 Task: Add Sprouts Light Mayonnaise to the cart.
Action: Mouse moved to (83, 293)
Screenshot: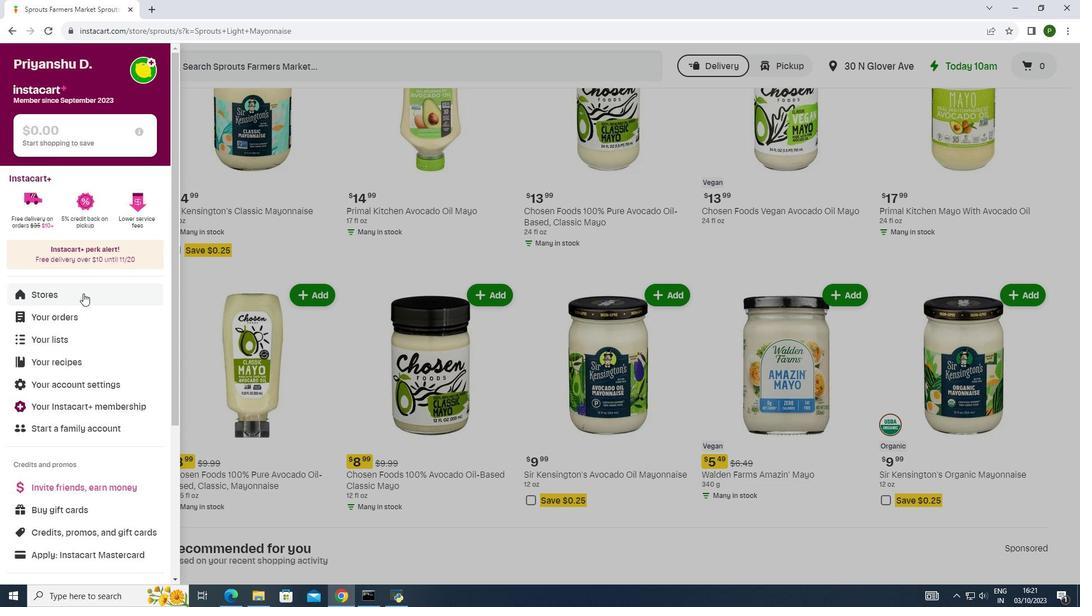 
Action: Mouse pressed left at (83, 293)
Screenshot: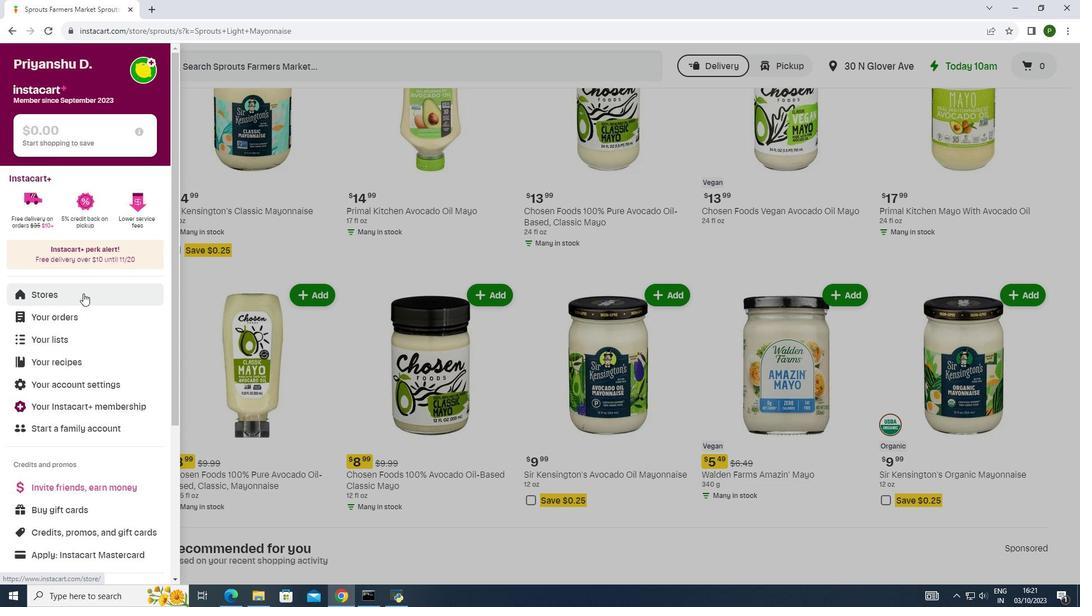 
Action: Mouse moved to (241, 119)
Screenshot: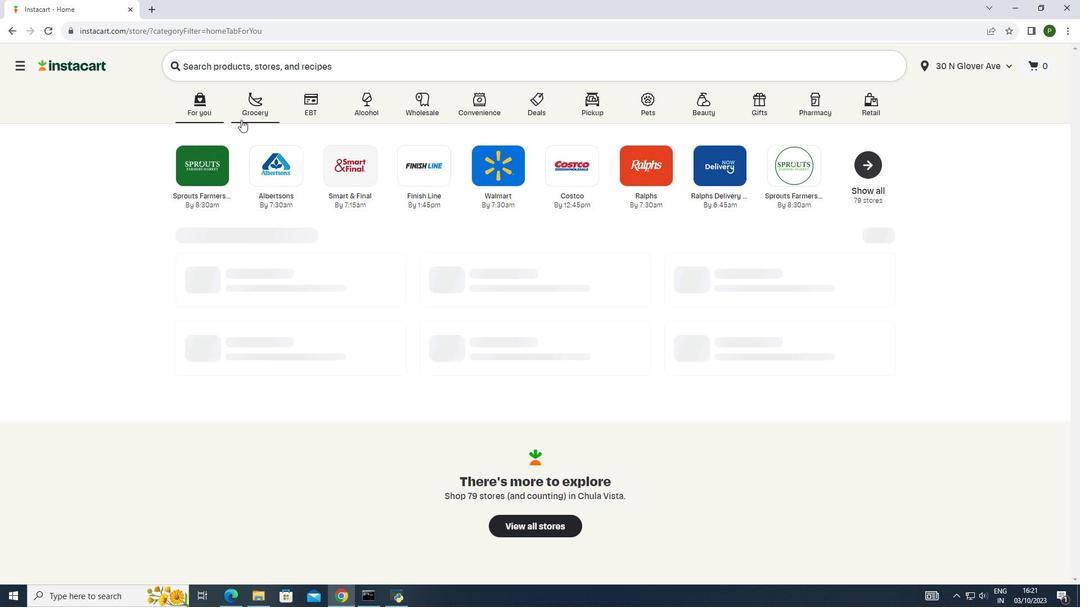 
Action: Mouse pressed left at (241, 119)
Screenshot: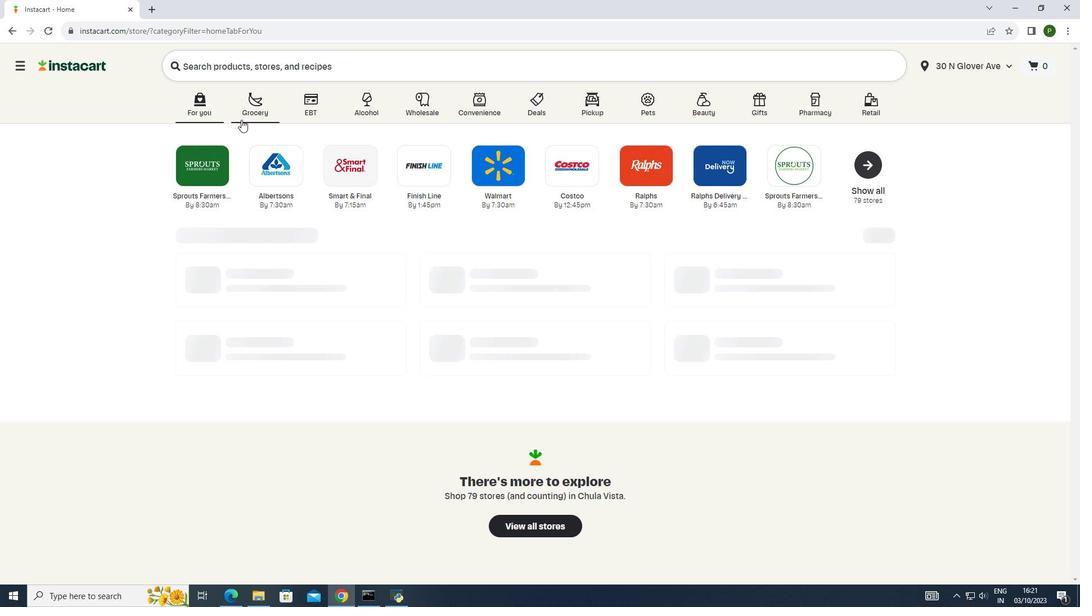 
Action: Mouse moved to (562, 174)
Screenshot: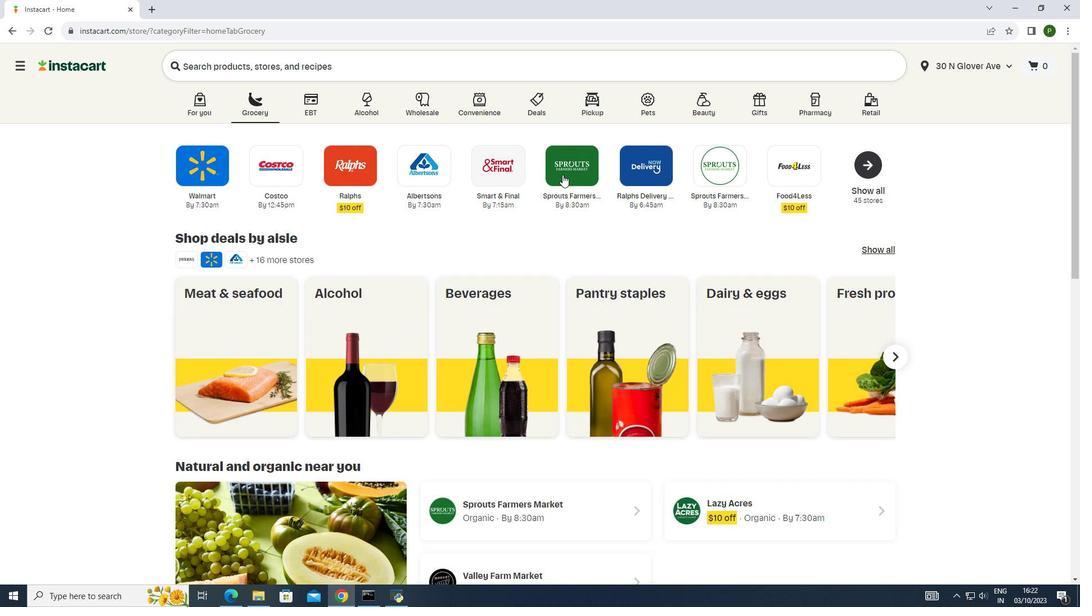
Action: Mouse pressed left at (562, 174)
Screenshot: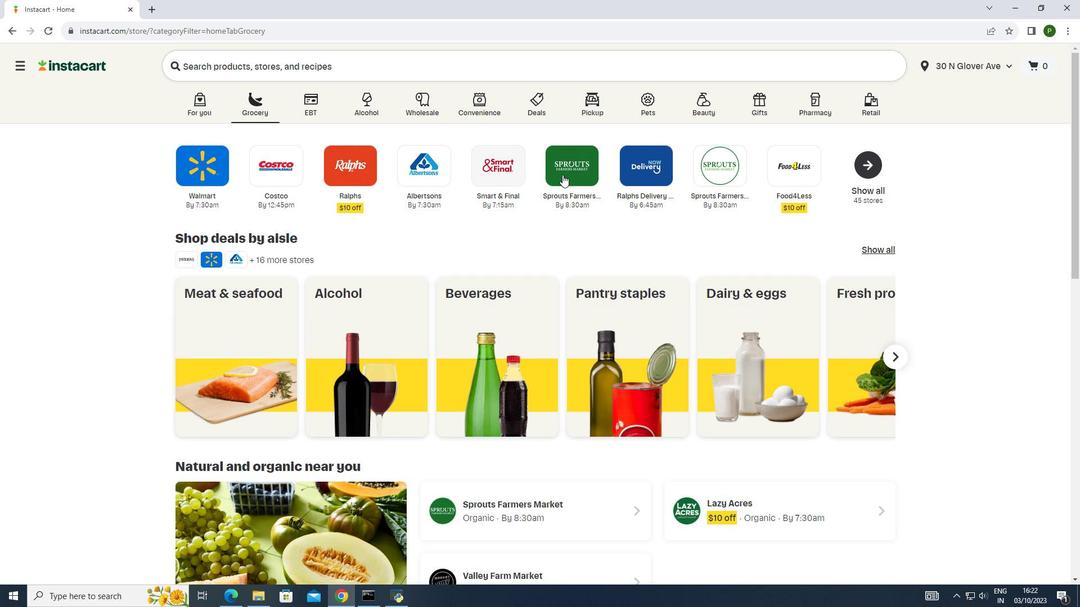 
Action: Mouse moved to (110, 300)
Screenshot: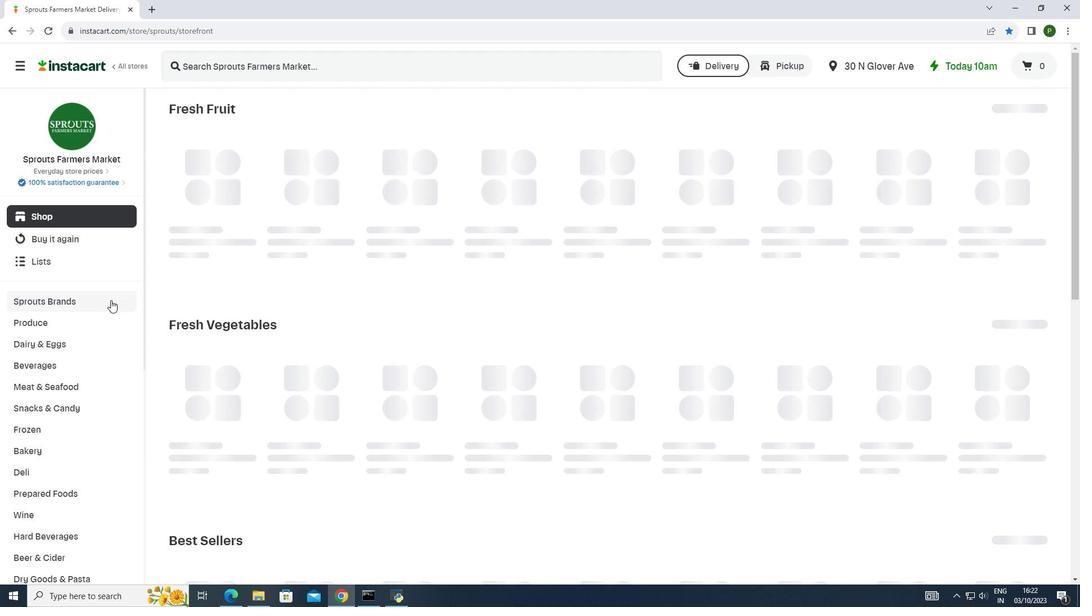 
Action: Mouse pressed left at (110, 300)
Screenshot: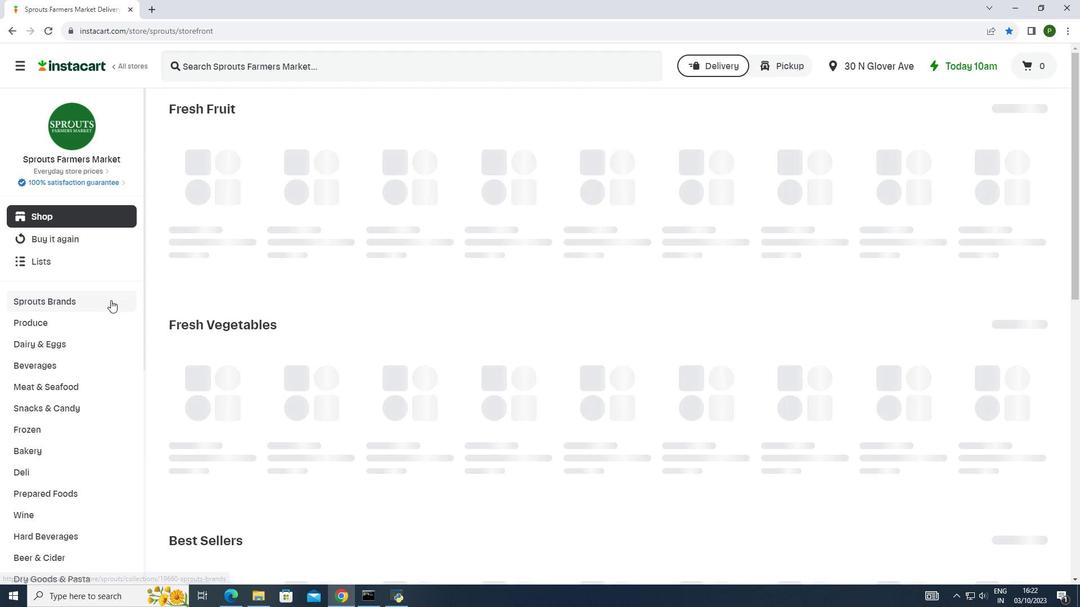 
Action: Mouse moved to (63, 393)
Screenshot: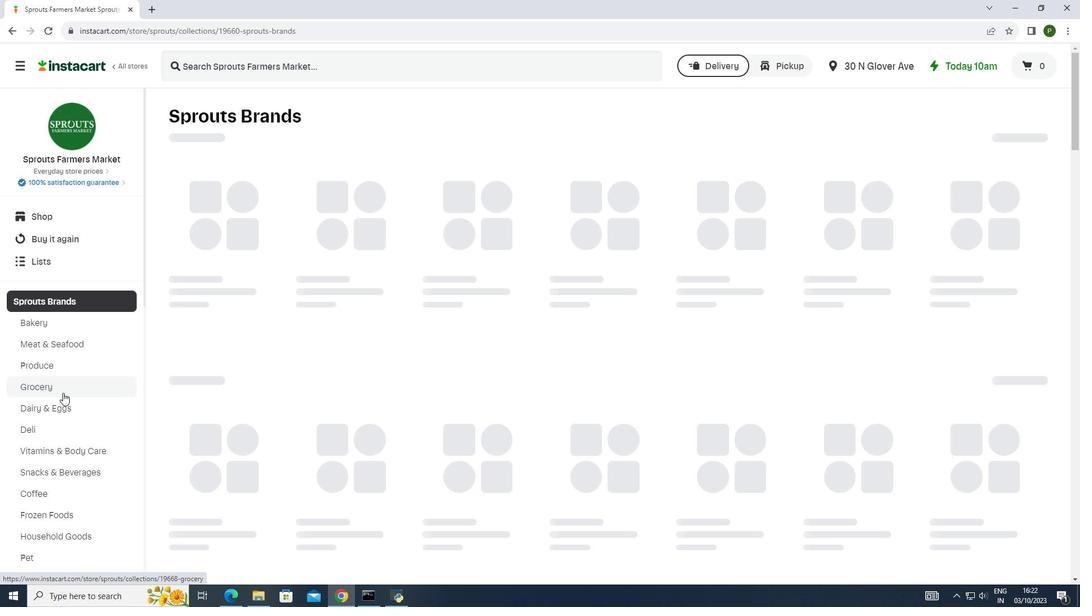 
Action: Mouse pressed left at (63, 393)
Screenshot: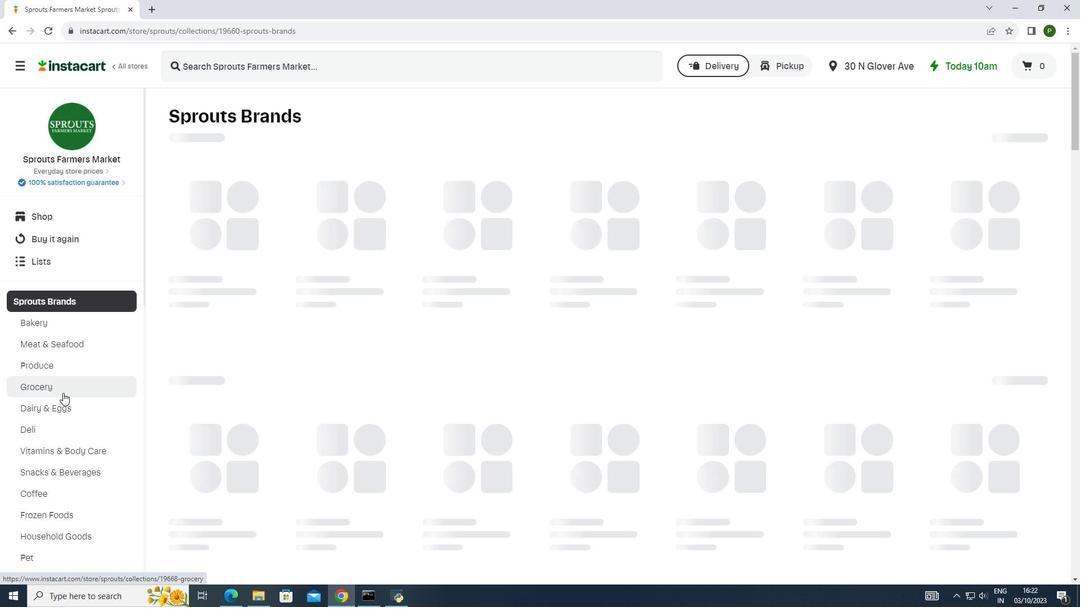 
Action: Mouse moved to (246, 299)
Screenshot: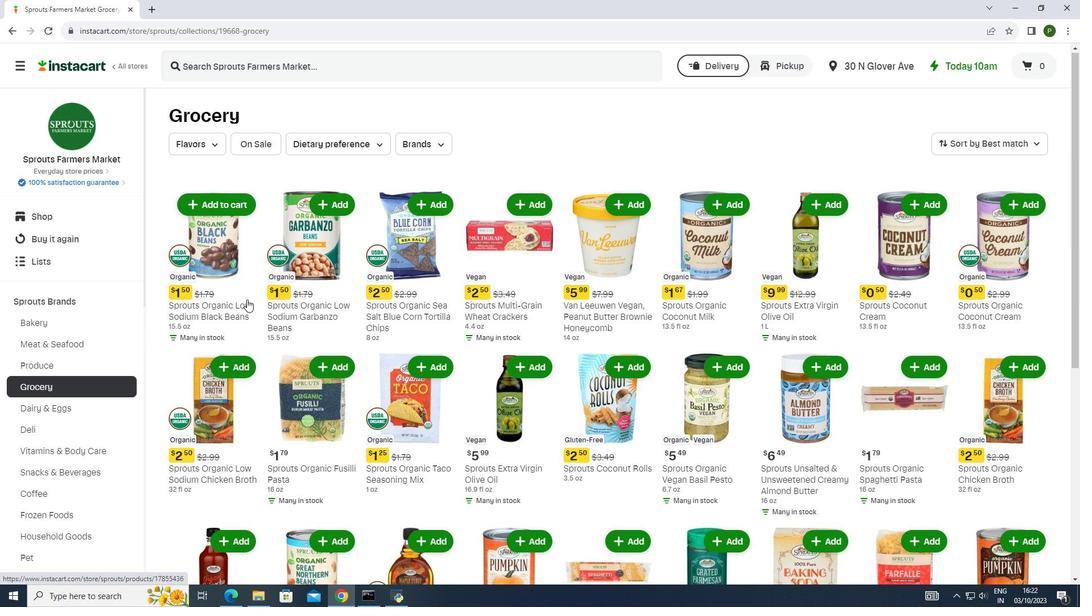 
Action: Mouse scrolled (246, 299) with delta (0, 0)
Screenshot: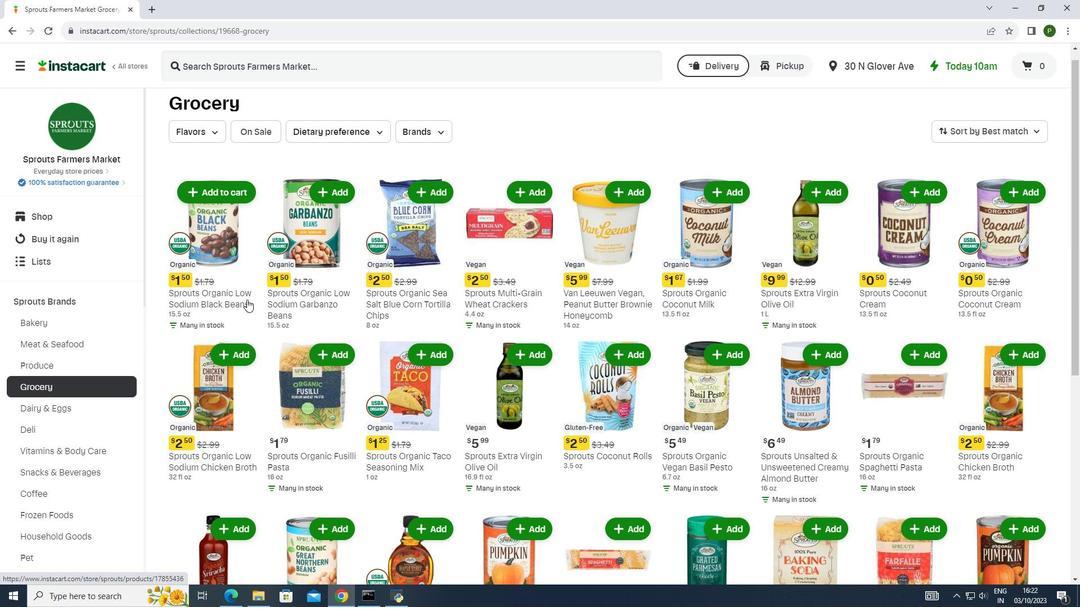 
Action: Mouse scrolled (246, 299) with delta (0, 0)
Screenshot: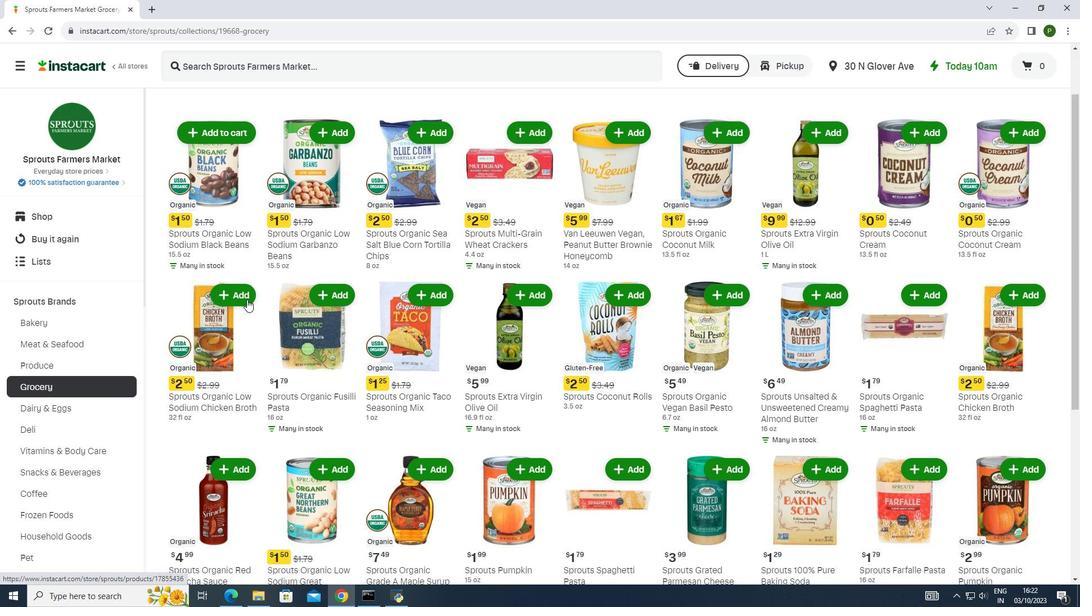 
Action: Mouse moved to (246, 299)
Screenshot: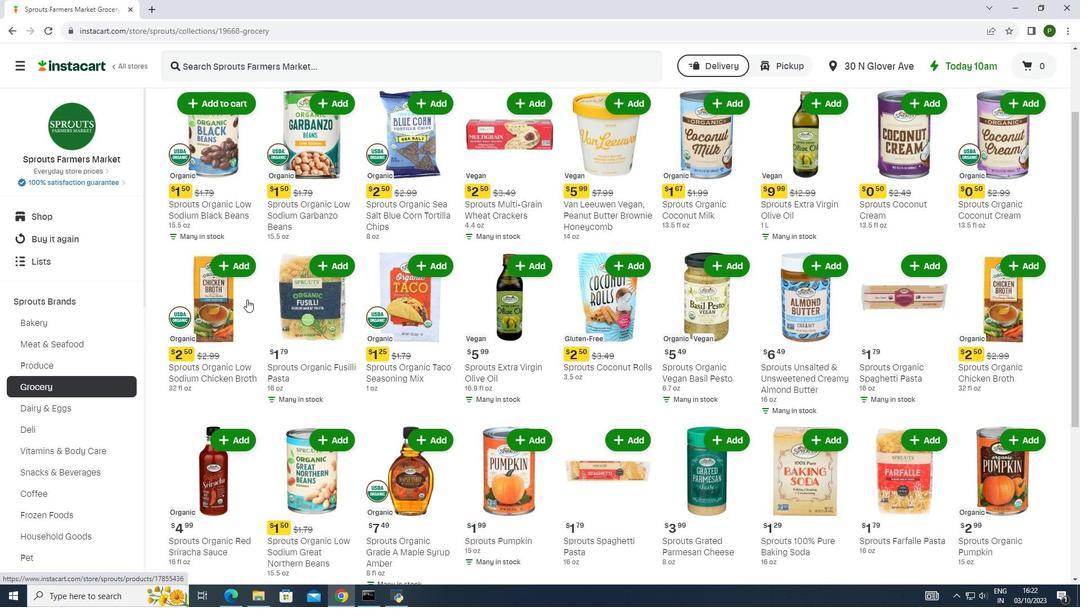 
Action: Mouse scrolled (246, 299) with delta (0, 0)
Screenshot: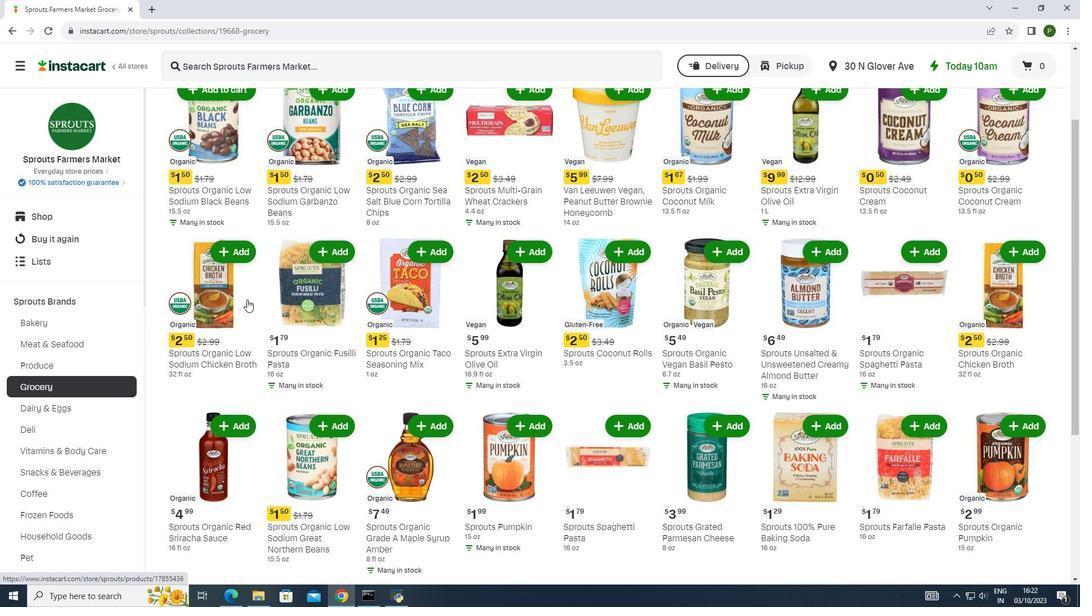 
Action: Mouse moved to (250, 307)
Screenshot: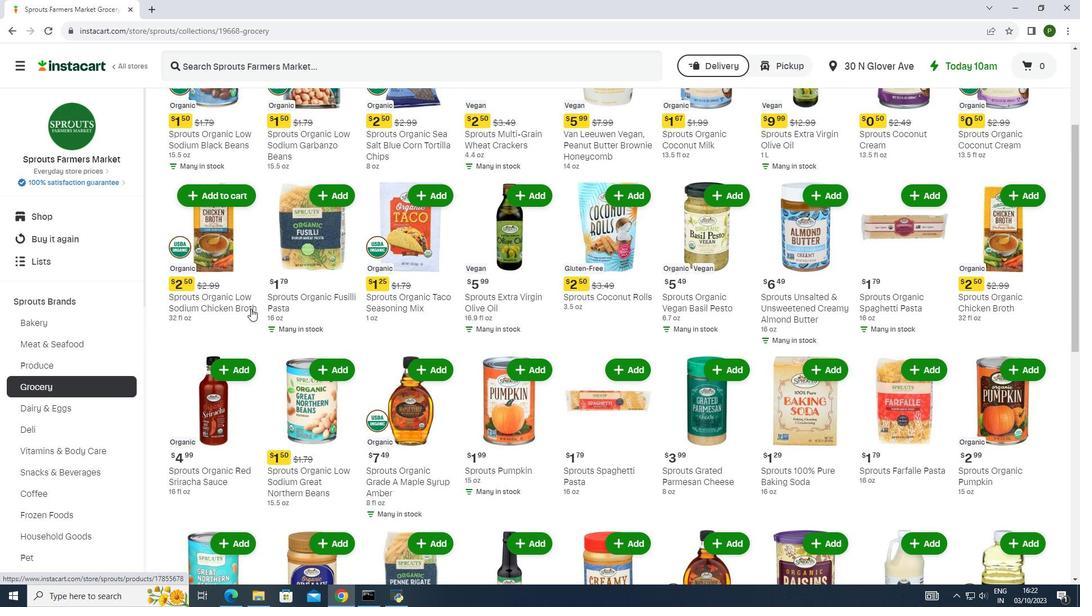 
Action: Mouse scrolled (250, 307) with delta (0, 0)
Screenshot: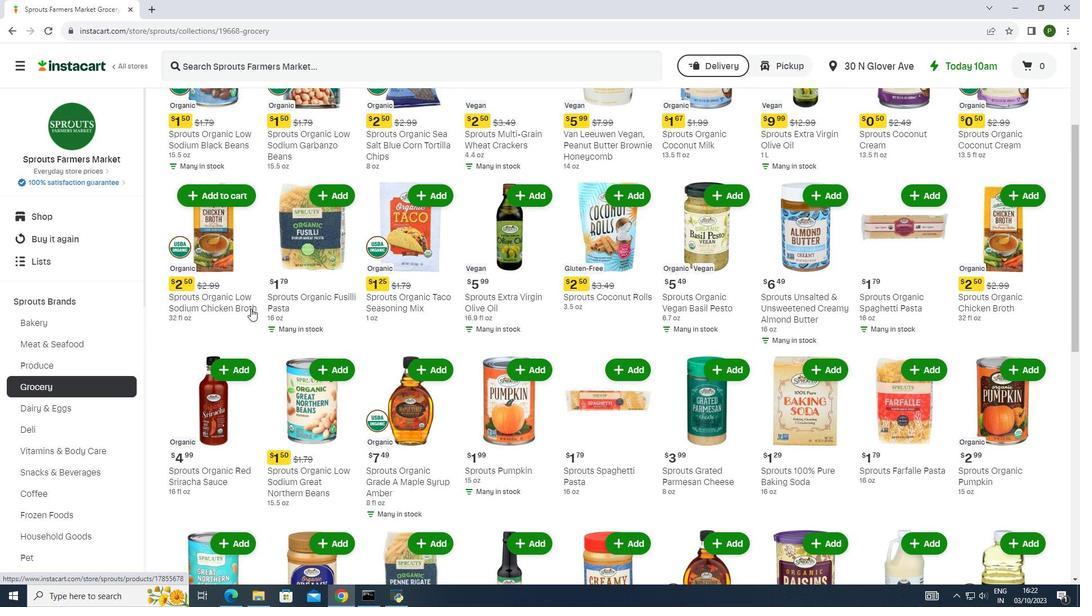 
Action: Mouse moved to (250, 308)
Screenshot: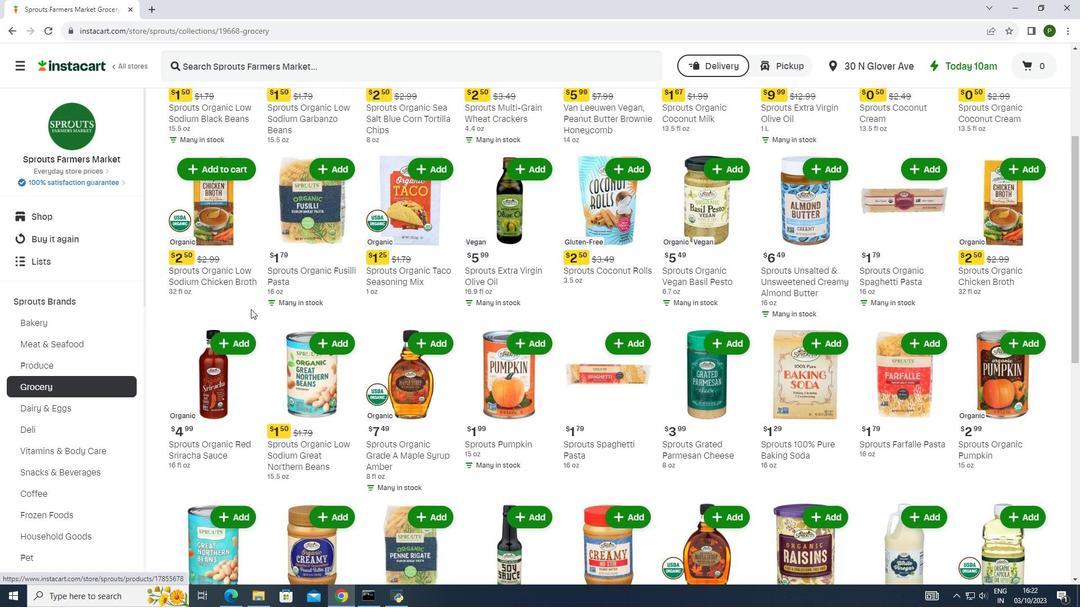 
Action: Mouse scrolled (250, 308) with delta (0, 0)
Screenshot: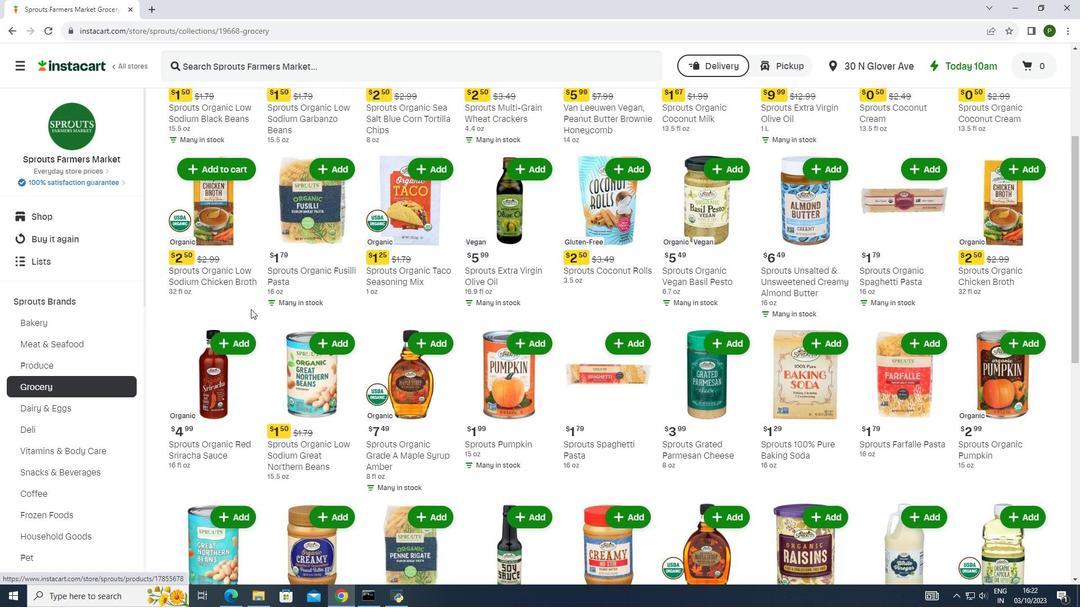 
Action: Mouse moved to (250, 309)
Screenshot: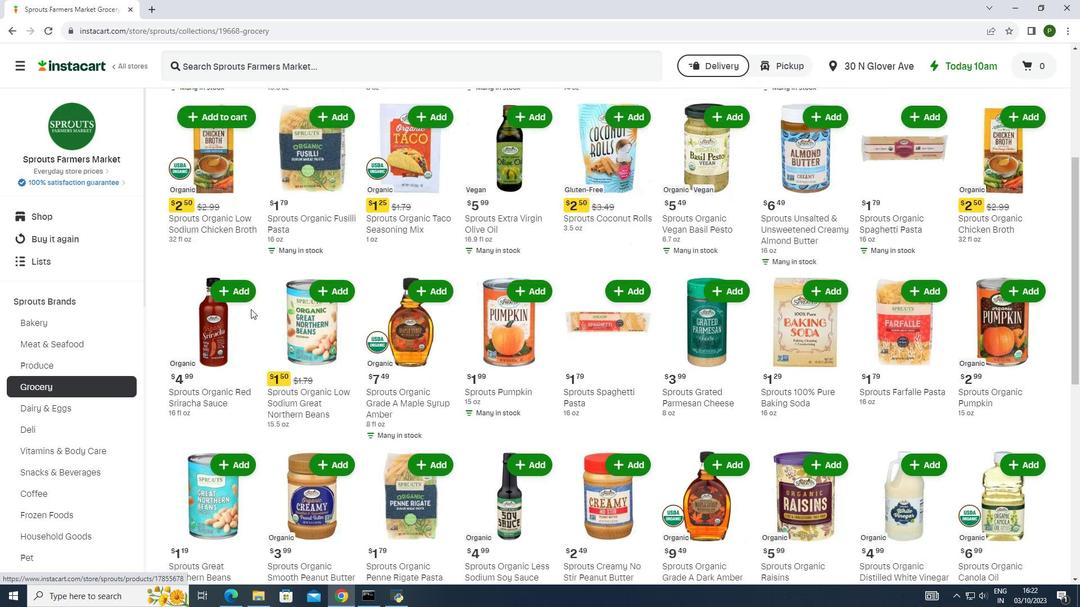 
Action: Mouse scrolled (250, 308) with delta (0, 0)
Screenshot: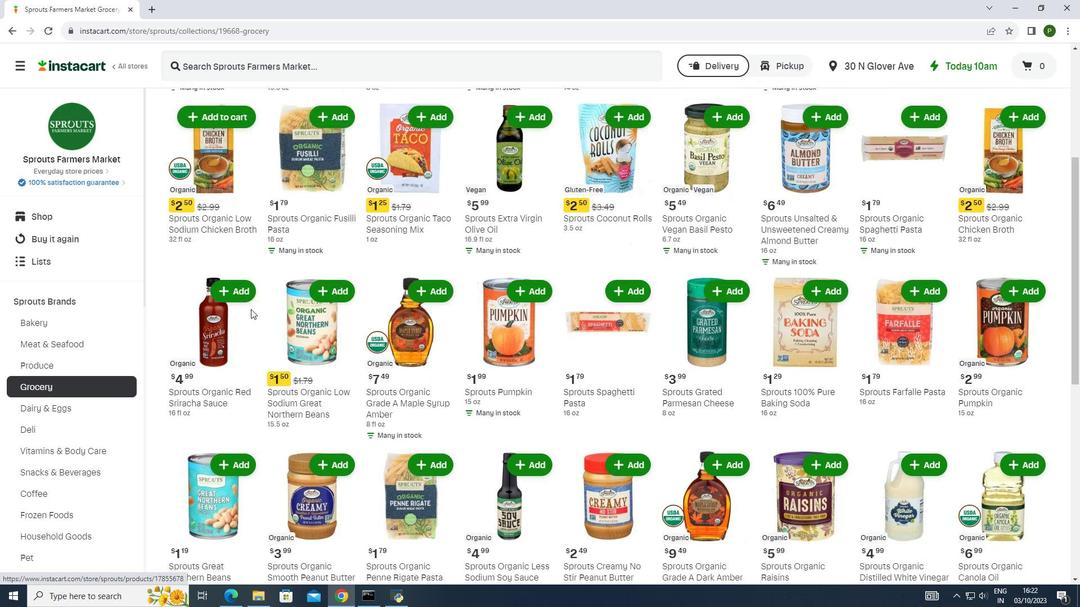 
Action: Mouse scrolled (250, 308) with delta (0, 0)
Screenshot: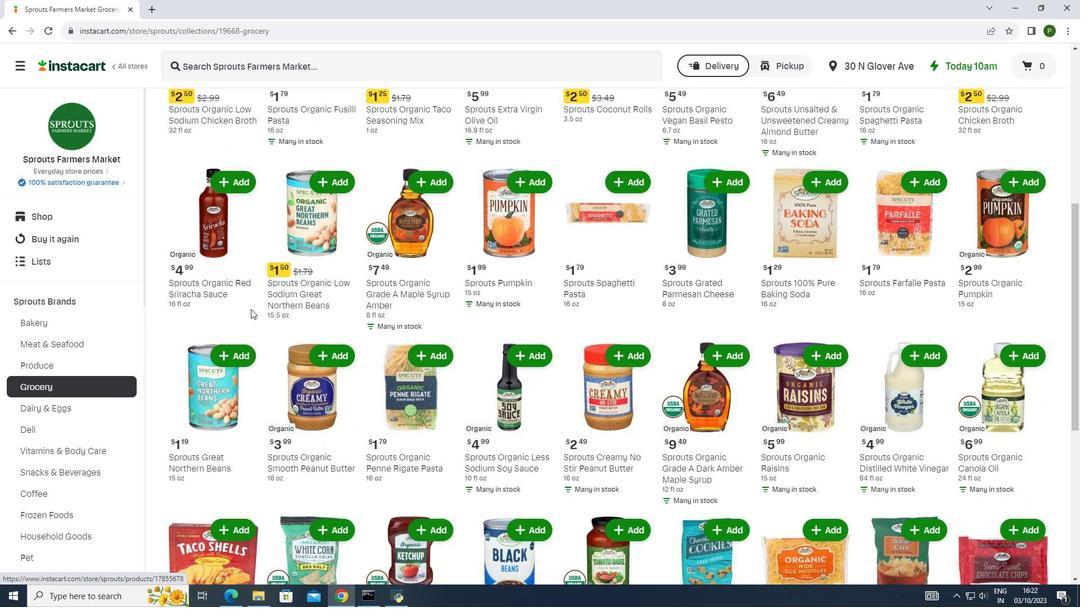 
Action: Mouse moved to (265, 334)
Screenshot: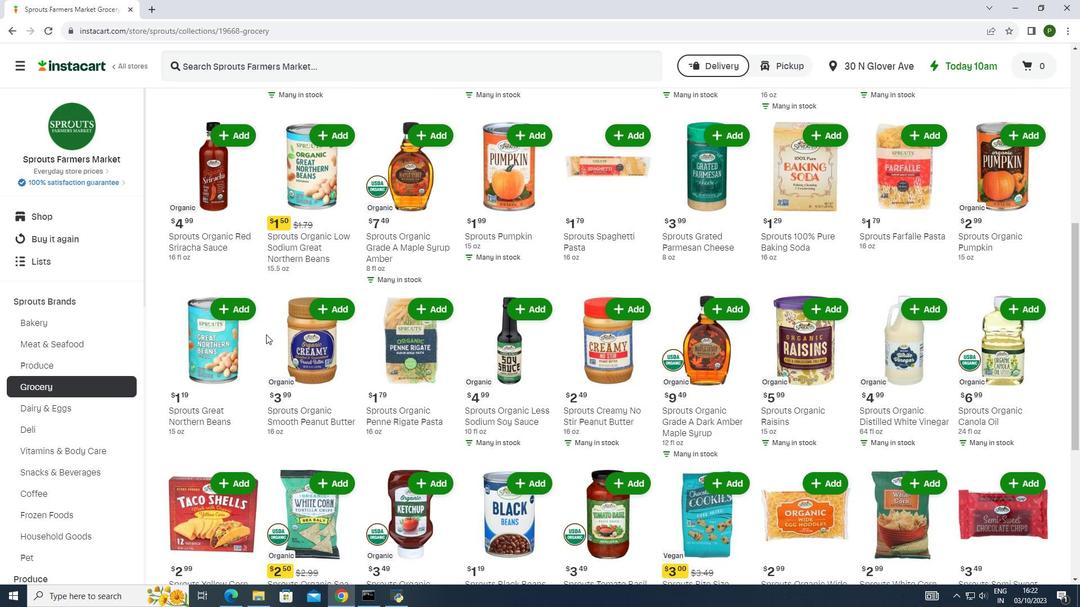 
Action: Mouse scrolled (265, 333) with delta (0, 0)
Screenshot: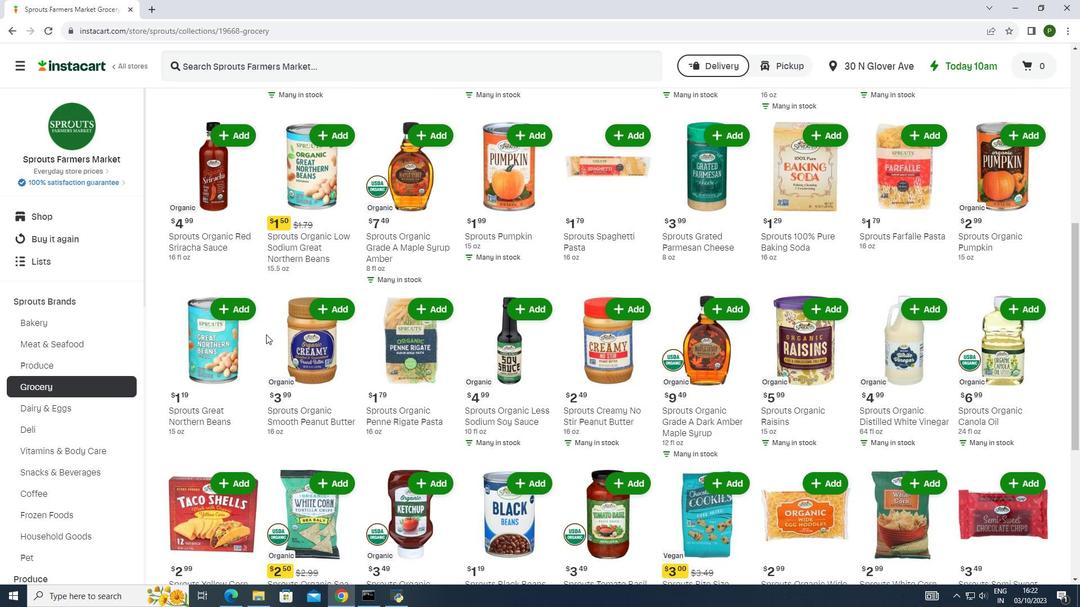 
Action: Mouse moved to (266, 334)
Screenshot: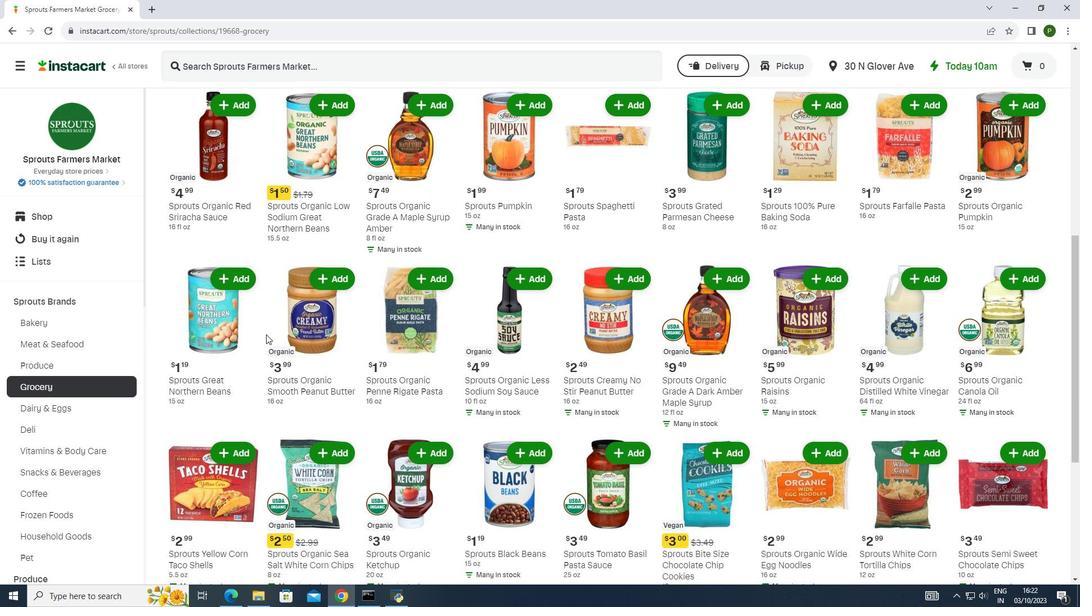 
Action: Mouse scrolled (266, 334) with delta (0, 0)
Screenshot: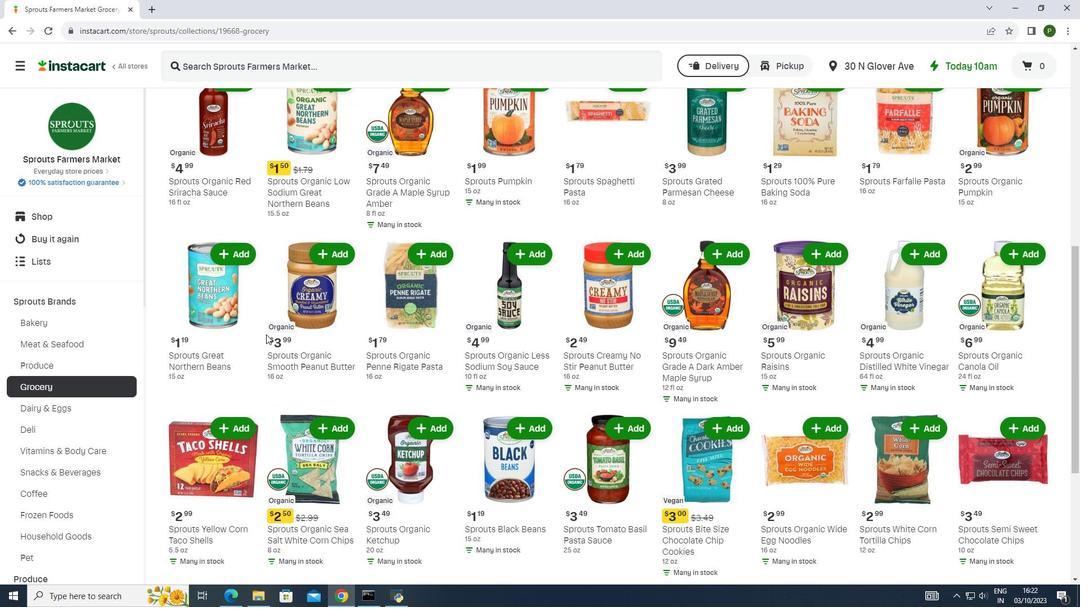 
Action: Mouse scrolled (266, 334) with delta (0, 0)
Screenshot: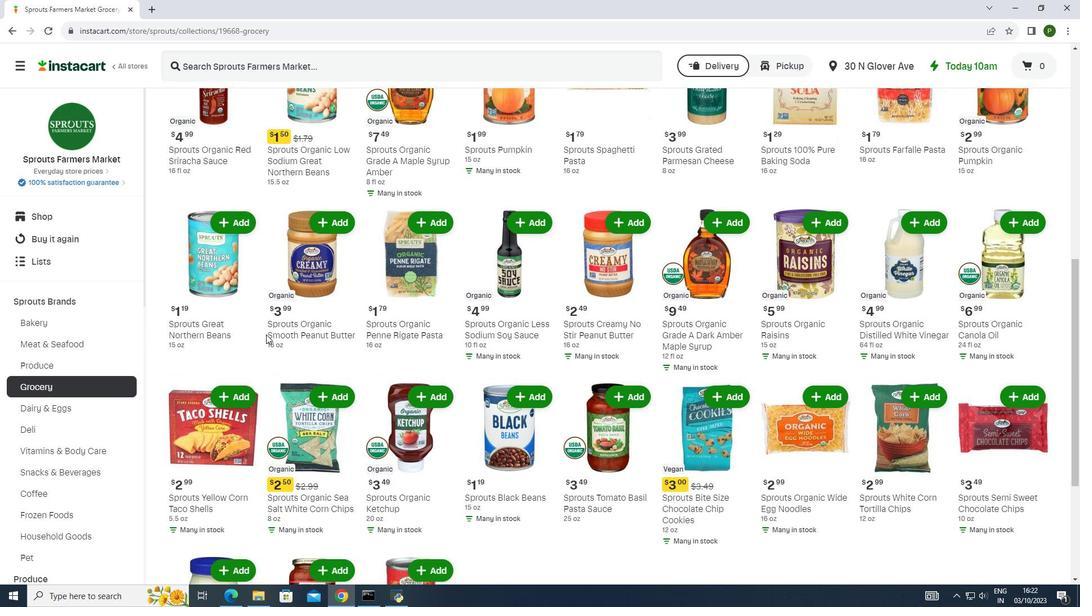 
Action: Mouse scrolled (266, 334) with delta (0, 0)
Screenshot: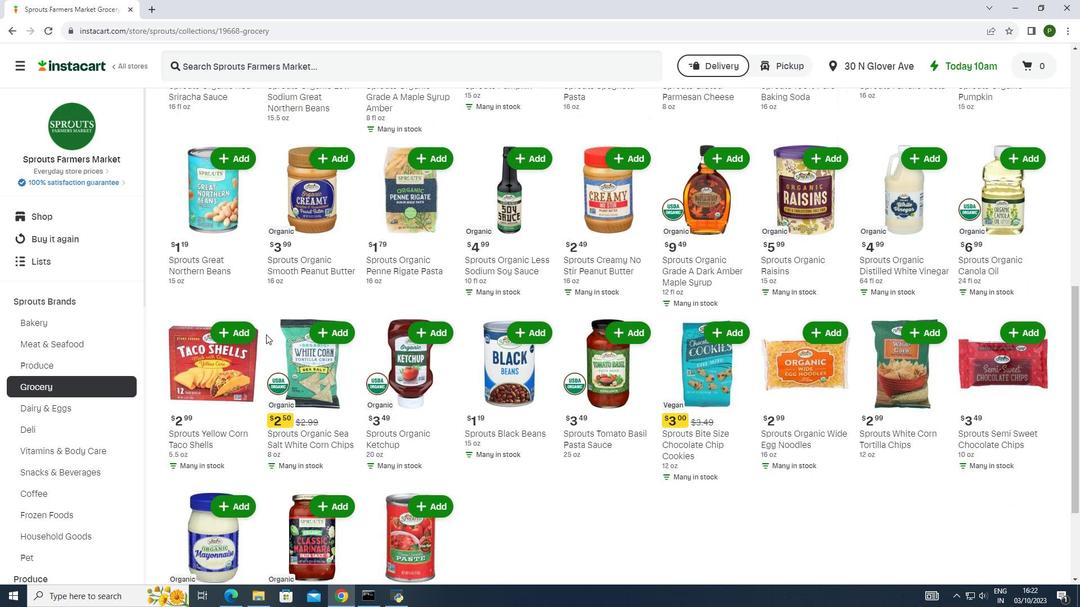 
Action: Mouse scrolled (266, 334) with delta (0, 0)
Screenshot: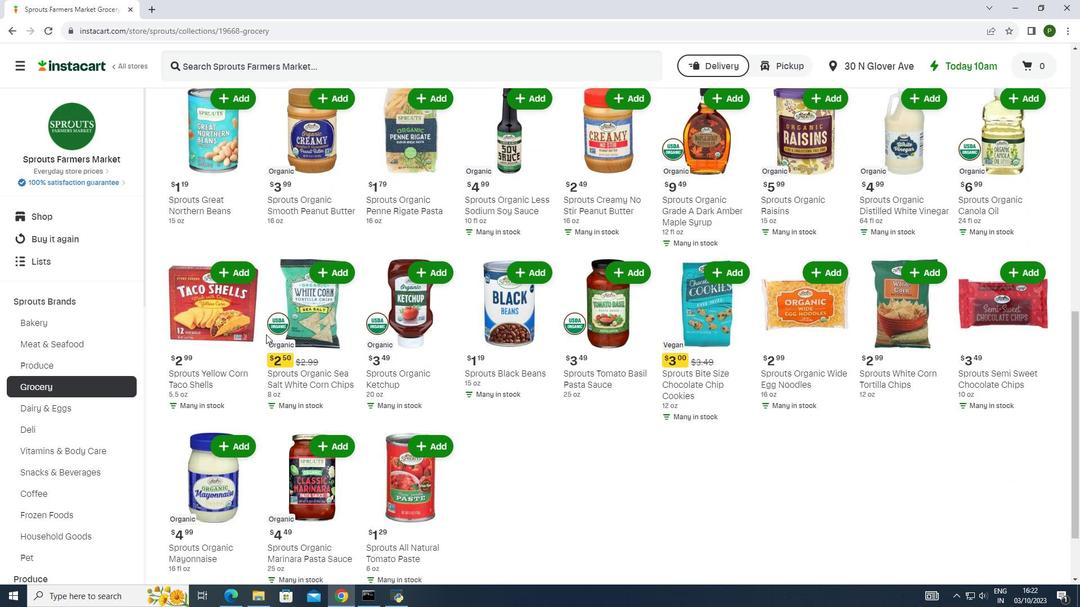 
Action: Mouse moved to (277, 352)
Screenshot: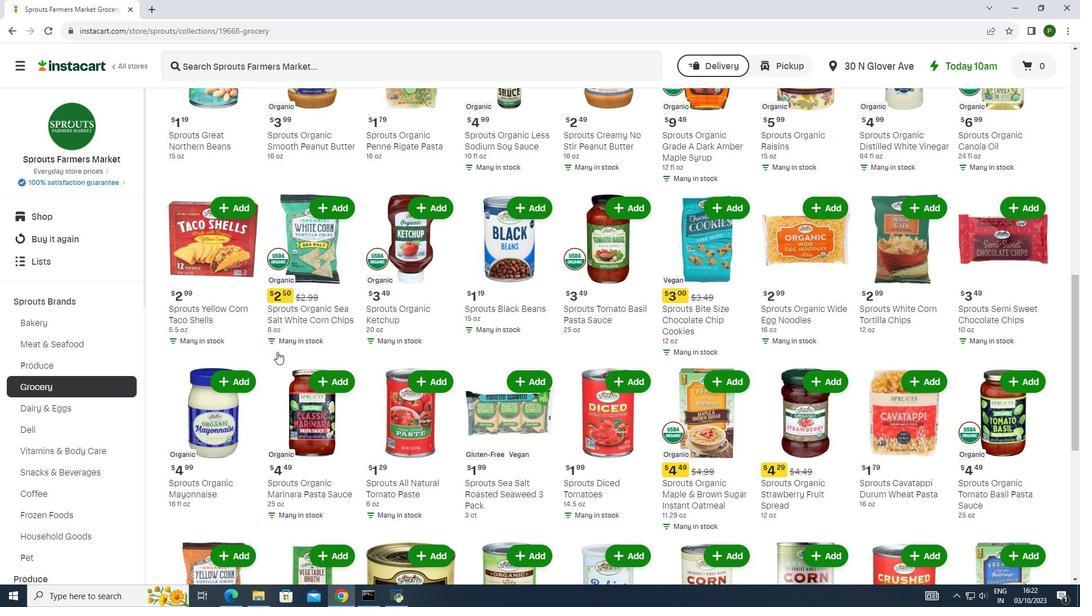 
Action: Mouse scrolled (277, 351) with delta (0, 0)
Screenshot: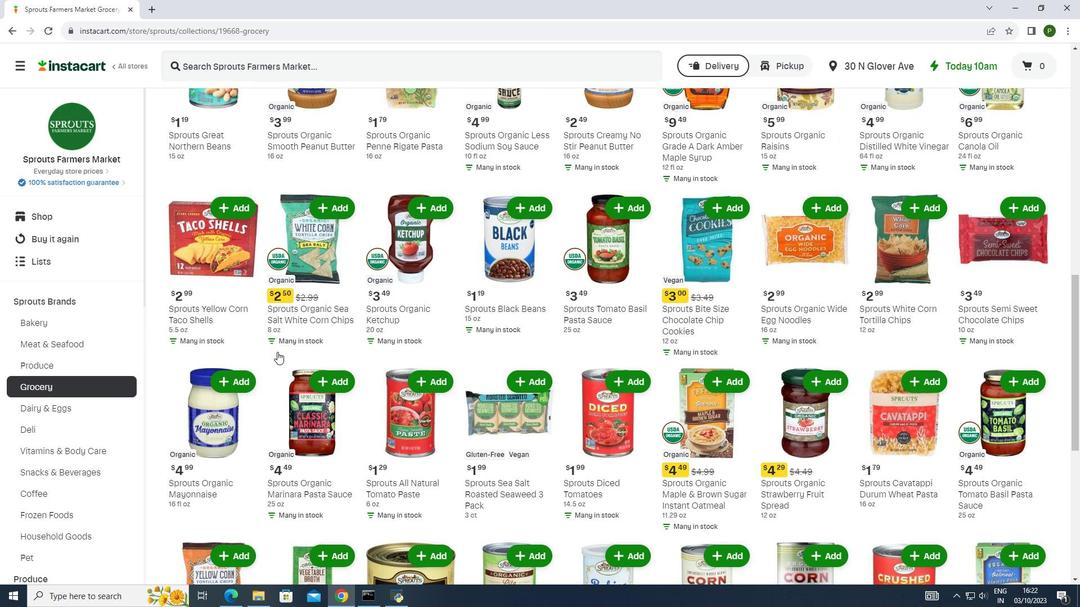 
Action: Mouse scrolled (277, 351) with delta (0, 0)
Screenshot: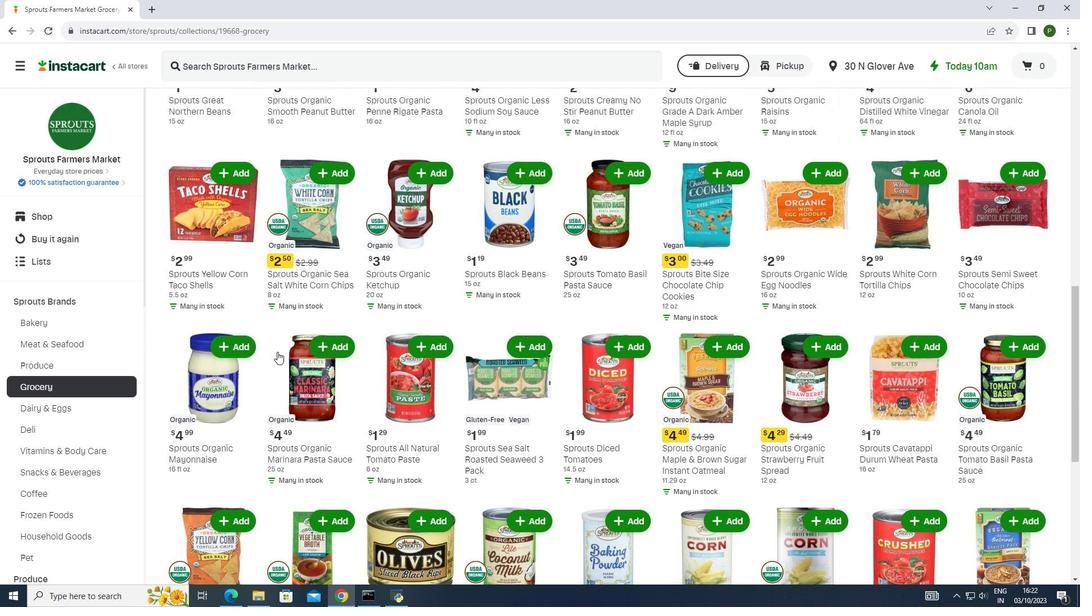 
Action: Mouse scrolled (277, 351) with delta (0, 0)
Screenshot: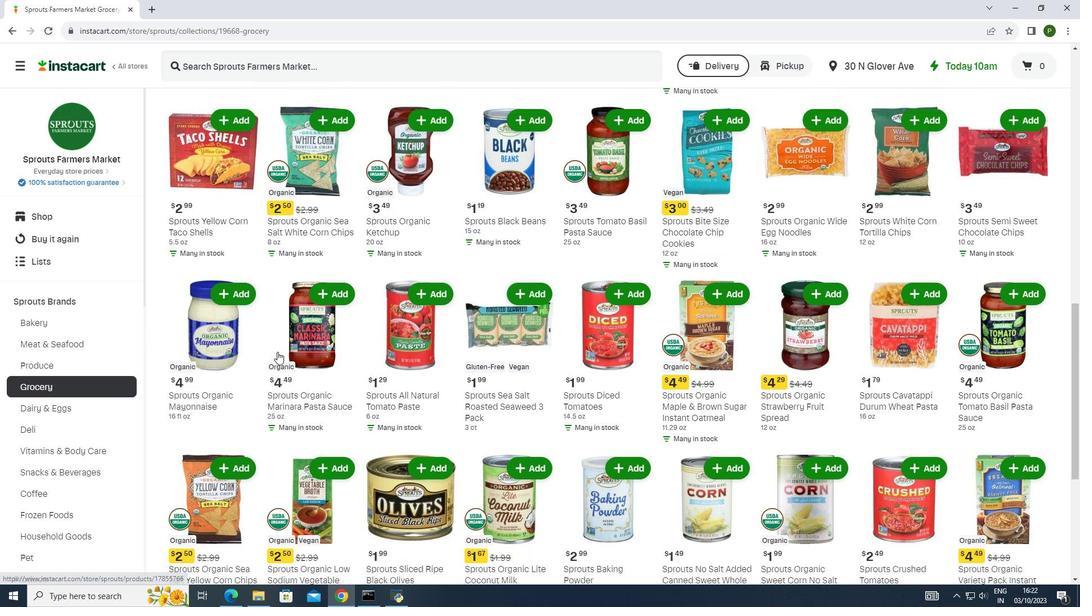 
Action: Mouse scrolled (277, 351) with delta (0, 0)
Screenshot: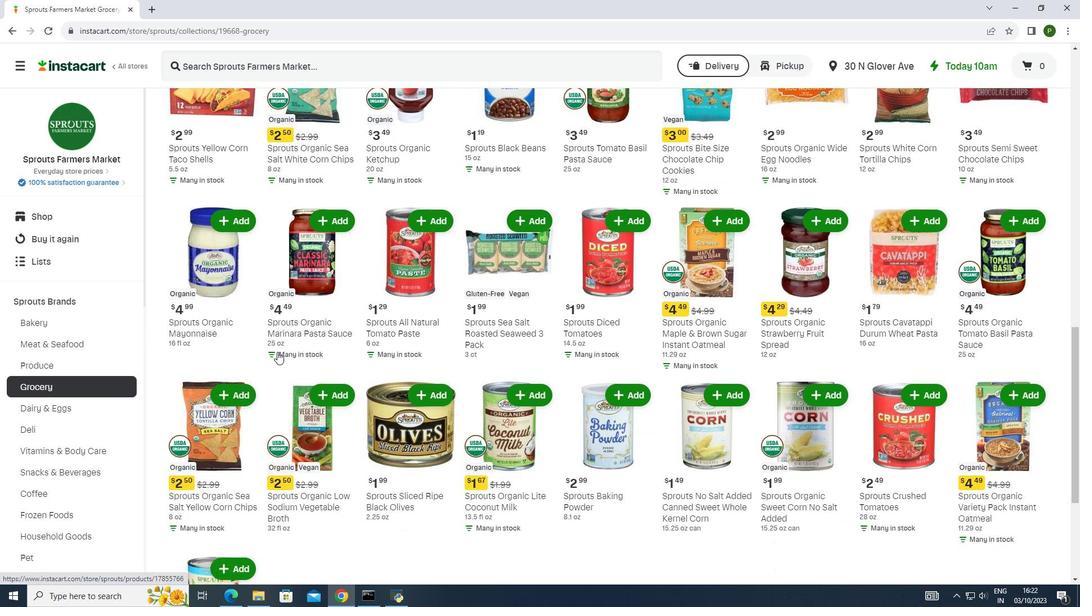 
Action: Mouse scrolled (277, 351) with delta (0, 0)
Screenshot: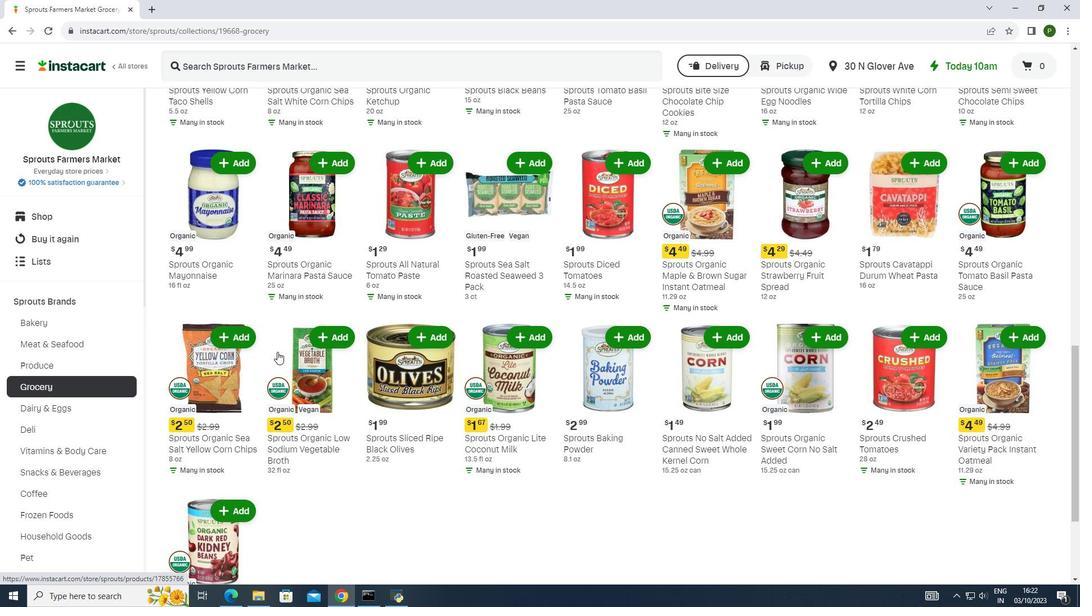 
Action: Mouse moved to (308, 374)
Screenshot: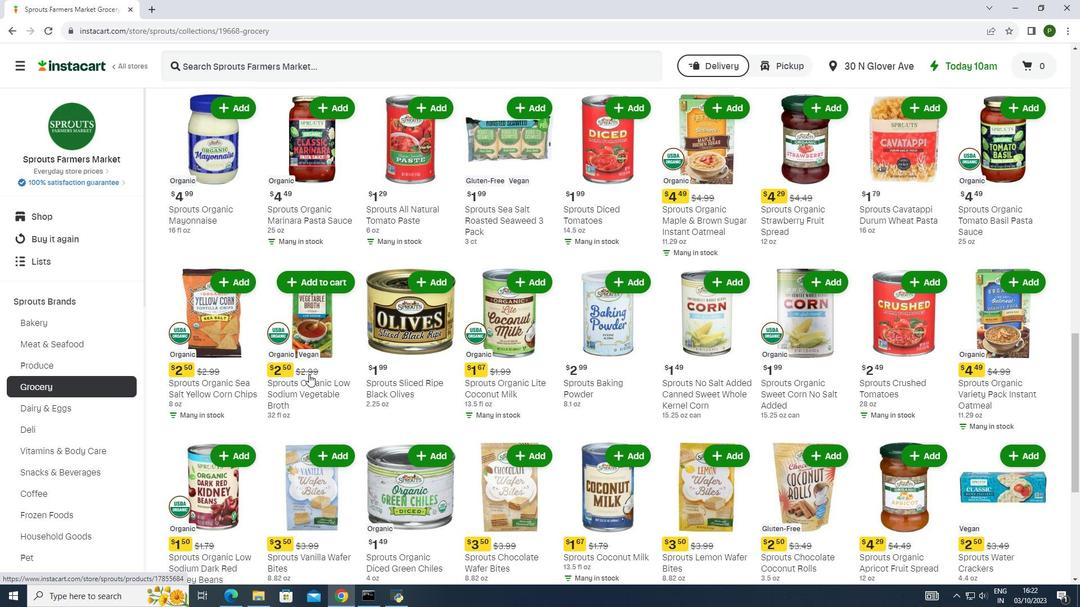 
Action: Mouse scrolled (308, 374) with delta (0, 0)
Screenshot: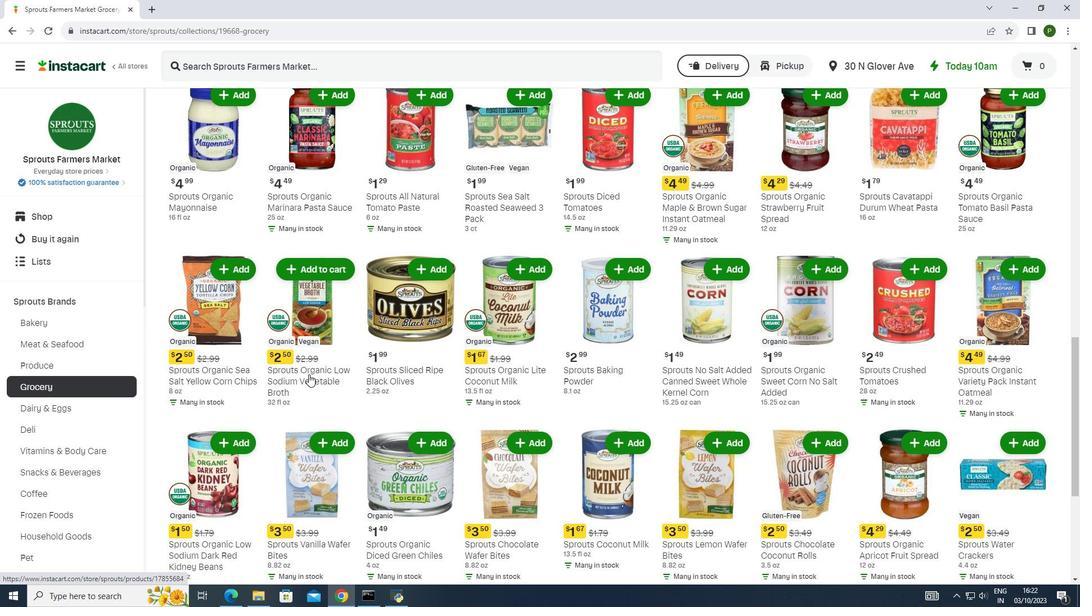 
Action: Mouse scrolled (308, 374) with delta (0, 0)
Screenshot: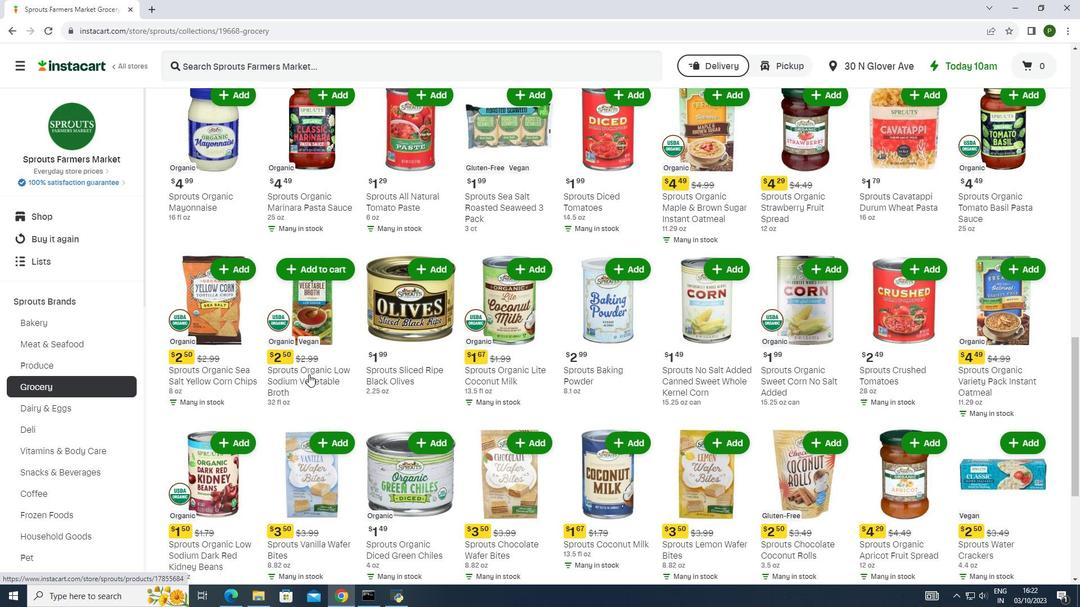 
Action: Mouse scrolled (308, 374) with delta (0, 0)
Screenshot: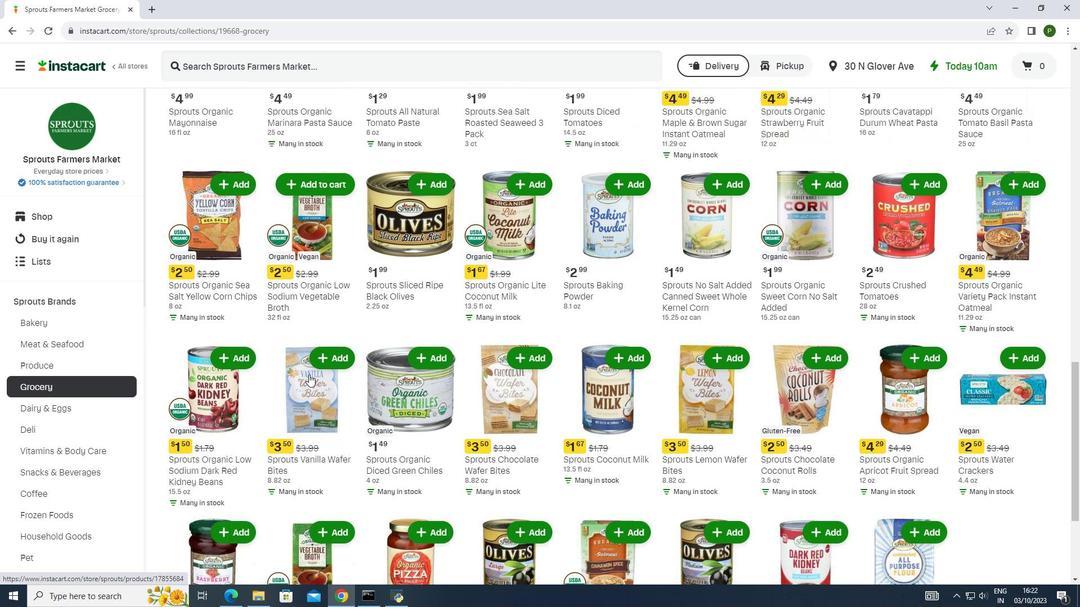 
Action: Mouse scrolled (308, 374) with delta (0, 0)
Screenshot: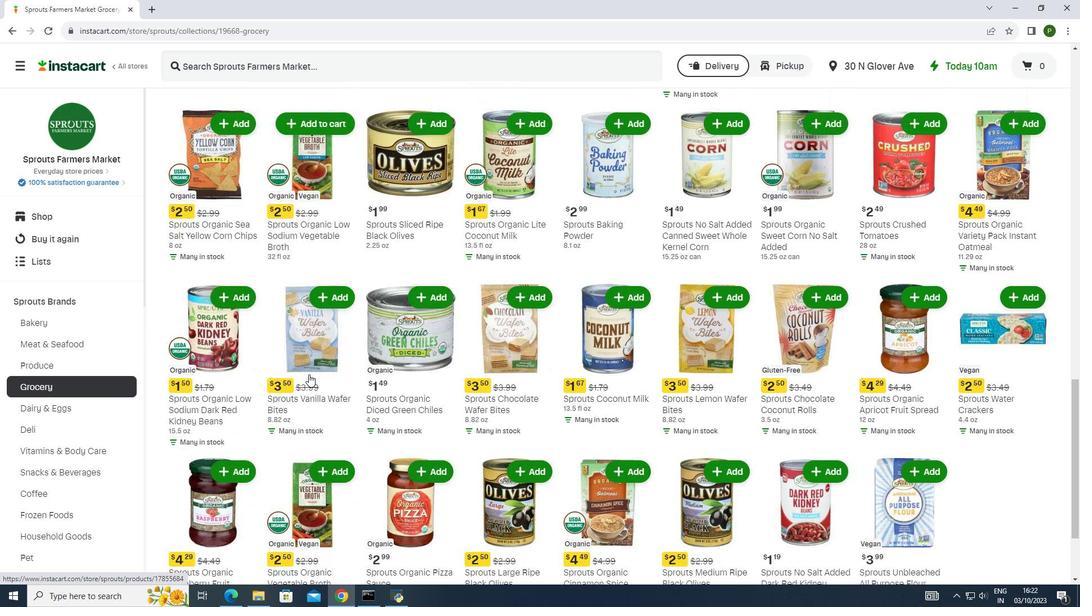 
Action: Mouse scrolled (308, 374) with delta (0, 0)
Screenshot: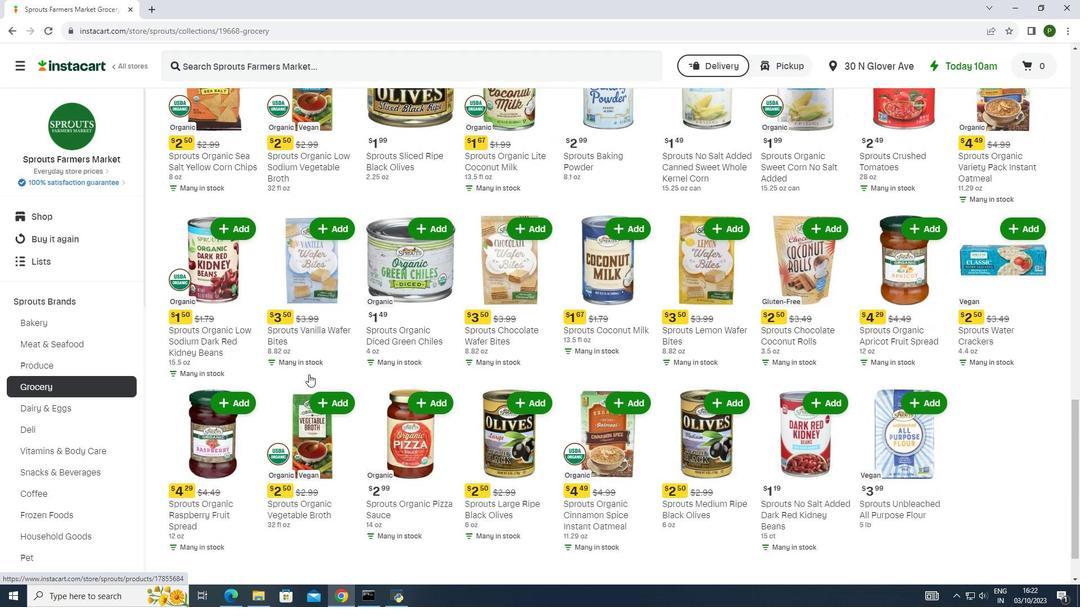
Action: Mouse moved to (308, 376)
Screenshot: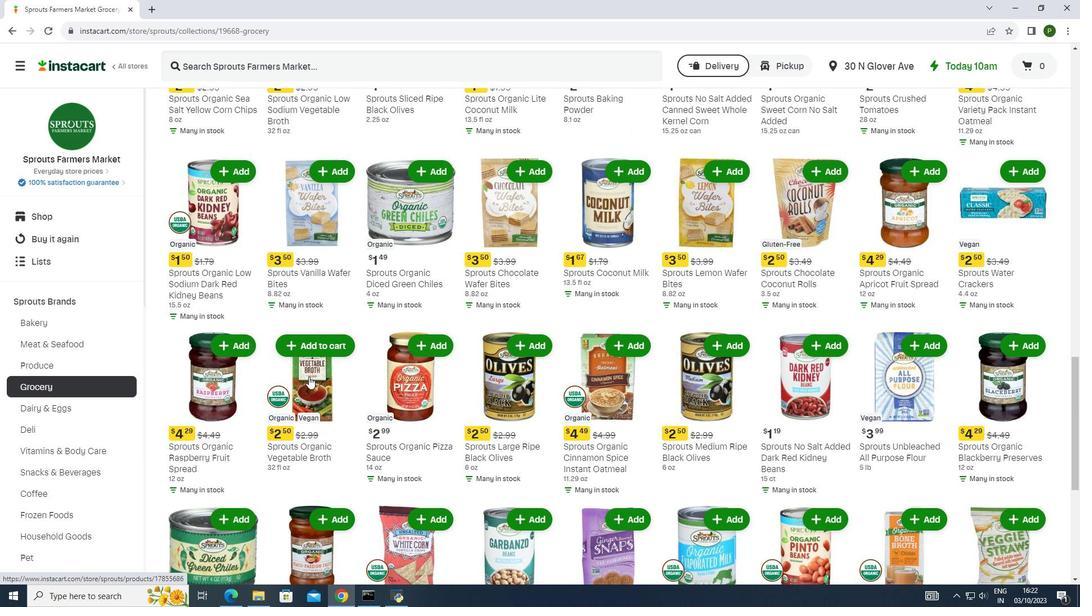 
Action: Mouse scrolled (308, 376) with delta (0, 0)
Screenshot: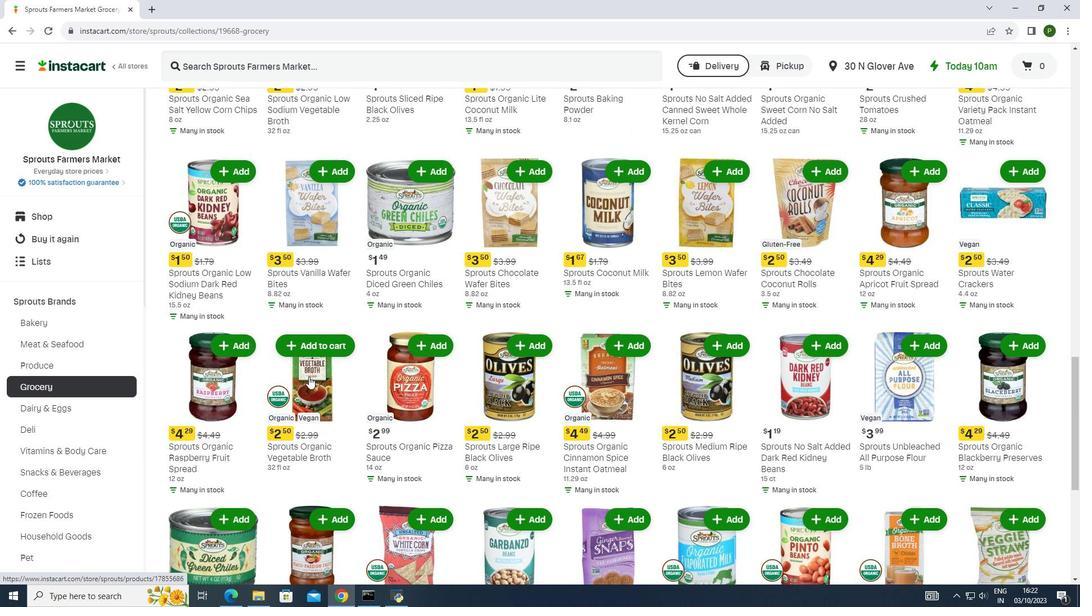 
Action: Mouse scrolled (308, 376) with delta (0, 0)
Screenshot: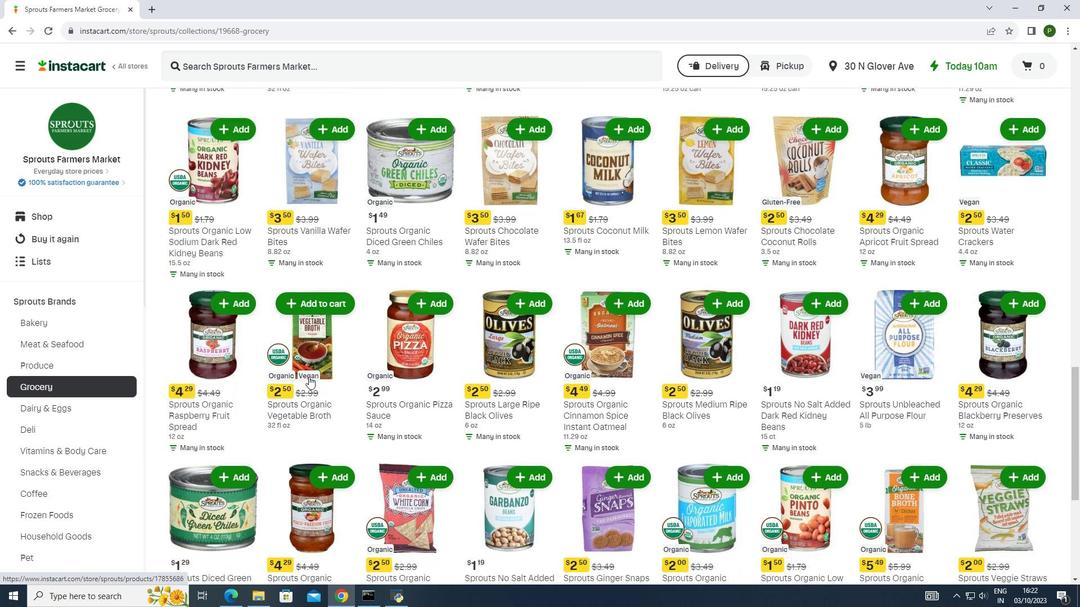 
Action: Mouse scrolled (308, 376) with delta (0, 0)
Screenshot: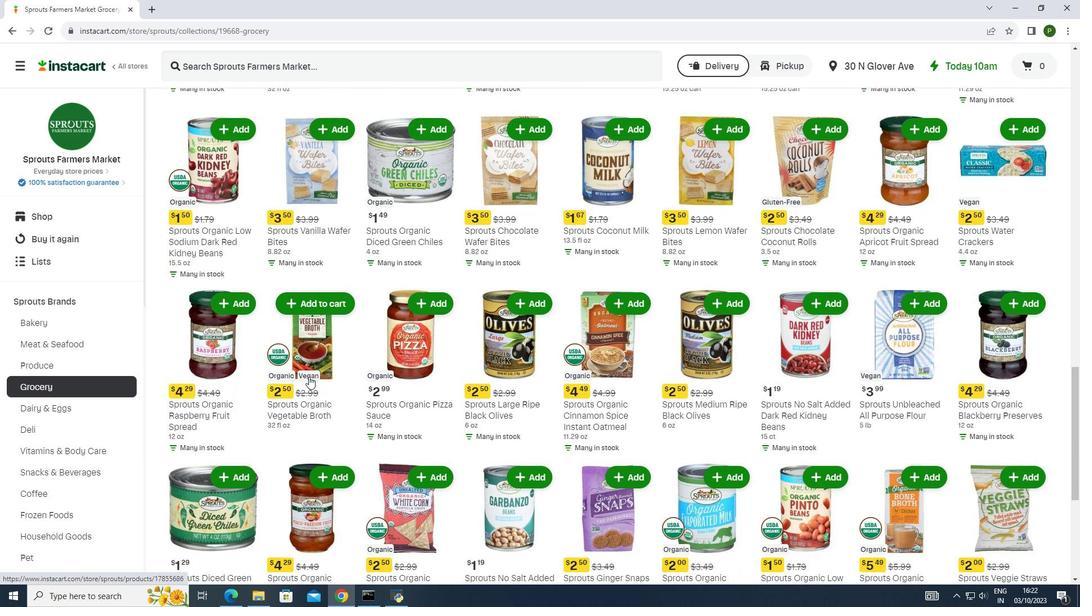 
Action: Mouse scrolled (308, 376) with delta (0, 0)
Screenshot: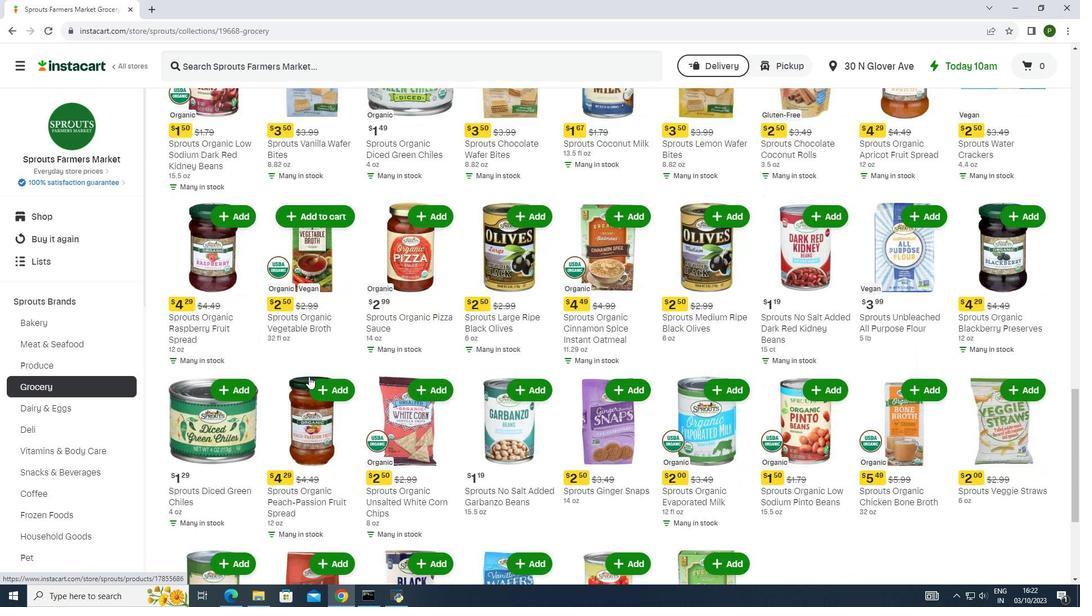 
Action: Mouse scrolled (308, 376) with delta (0, 0)
Screenshot: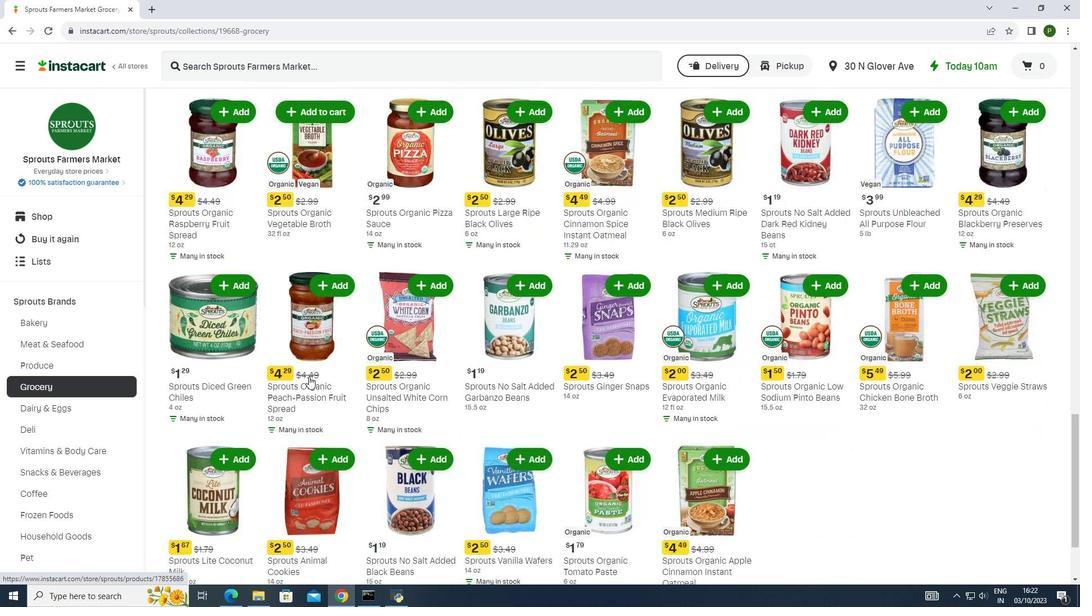 
Action: Mouse scrolled (308, 376) with delta (0, 0)
Screenshot: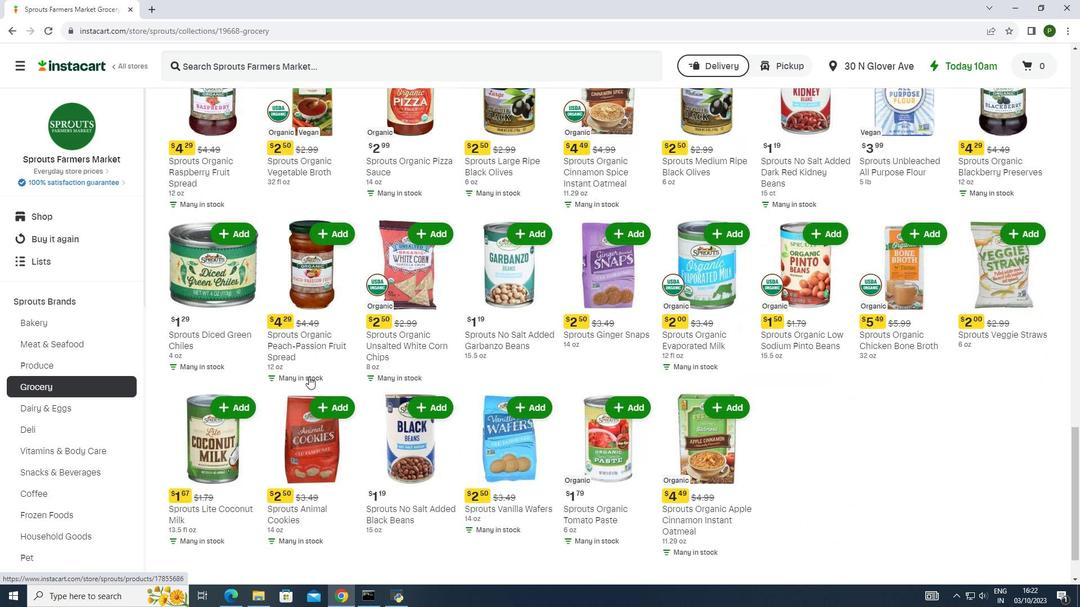 
Action: Mouse scrolled (308, 376) with delta (0, 0)
Screenshot: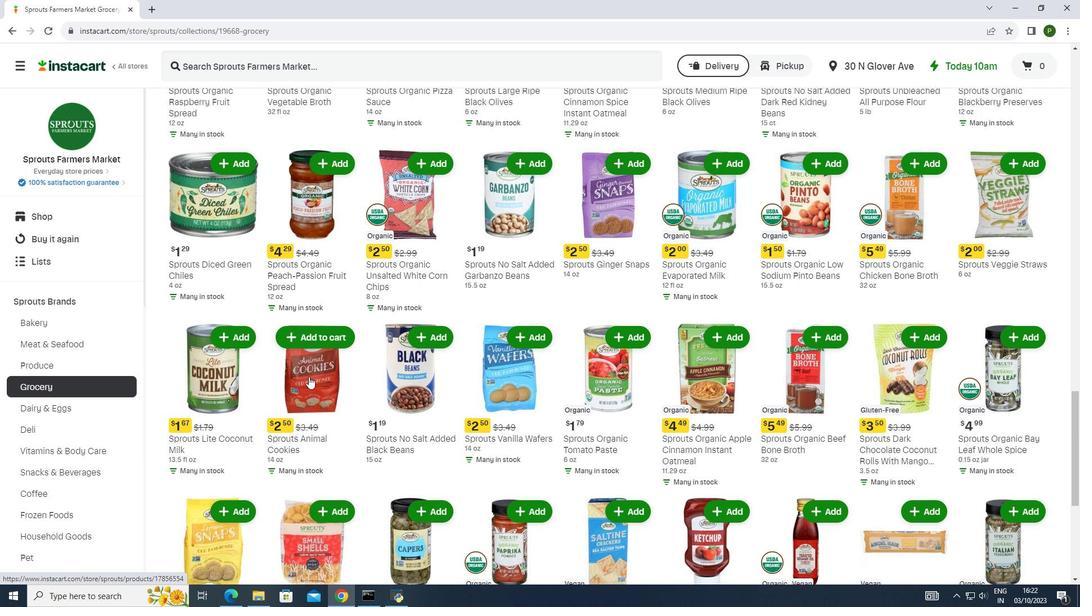 
Action: Mouse scrolled (308, 376) with delta (0, 0)
Screenshot: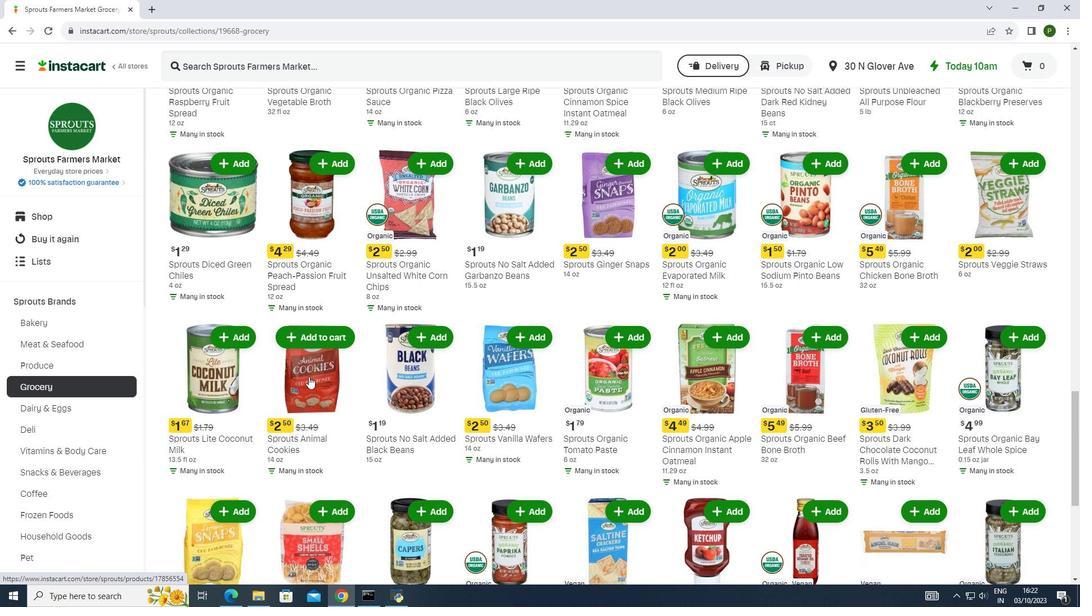 
Action: Mouse scrolled (308, 376) with delta (0, 0)
Screenshot: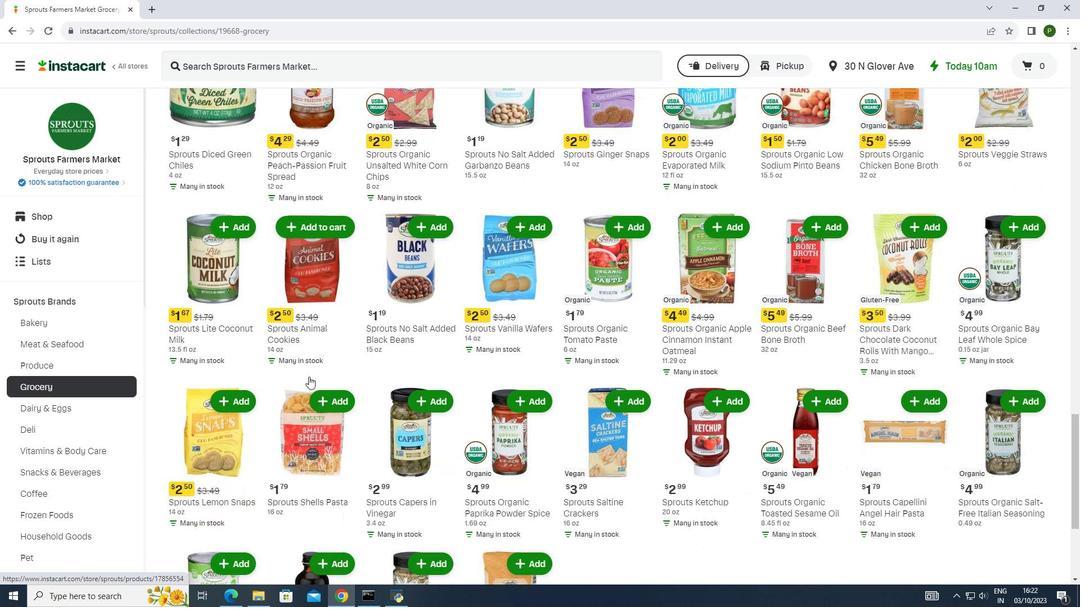 
Action: Mouse scrolled (308, 376) with delta (0, 0)
Screenshot: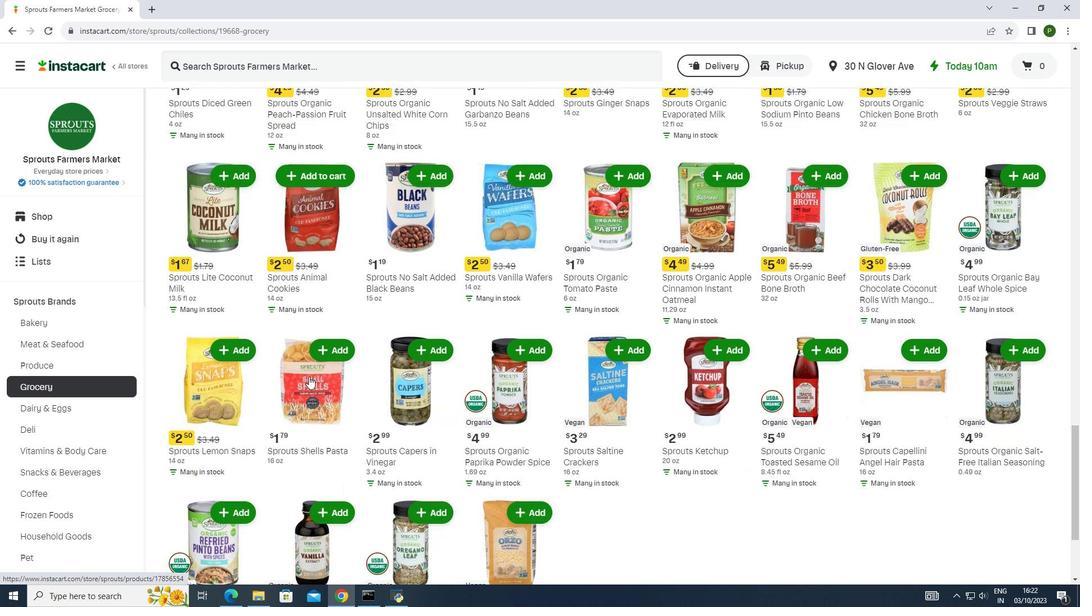 
Action: Mouse moved to (311, 376)
Screenshot: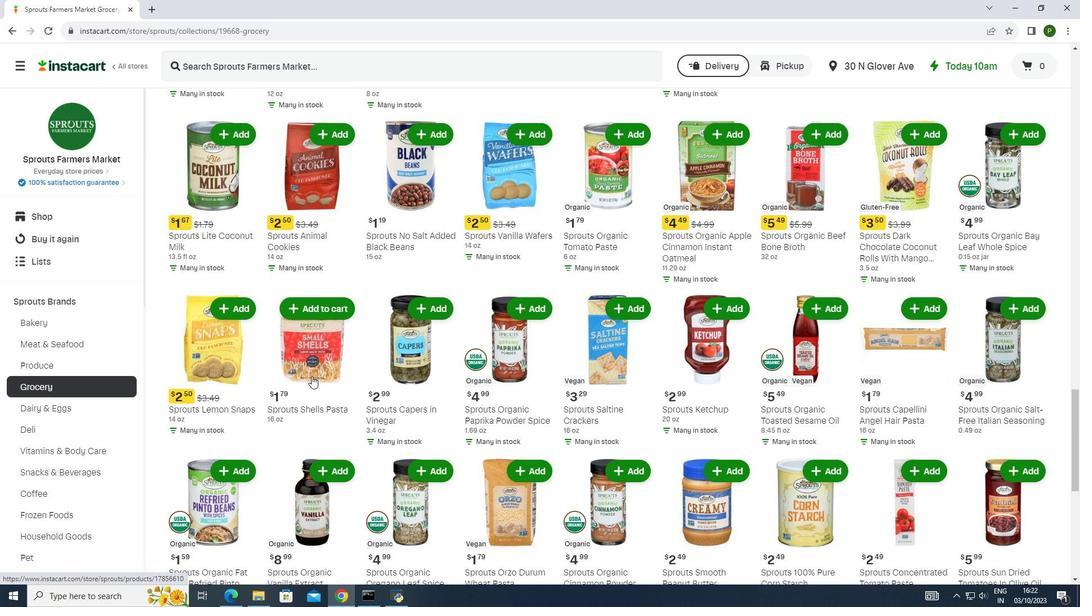 
Action: Mouse scrolled (311, 375) with delta (0, 0)
Screenshot: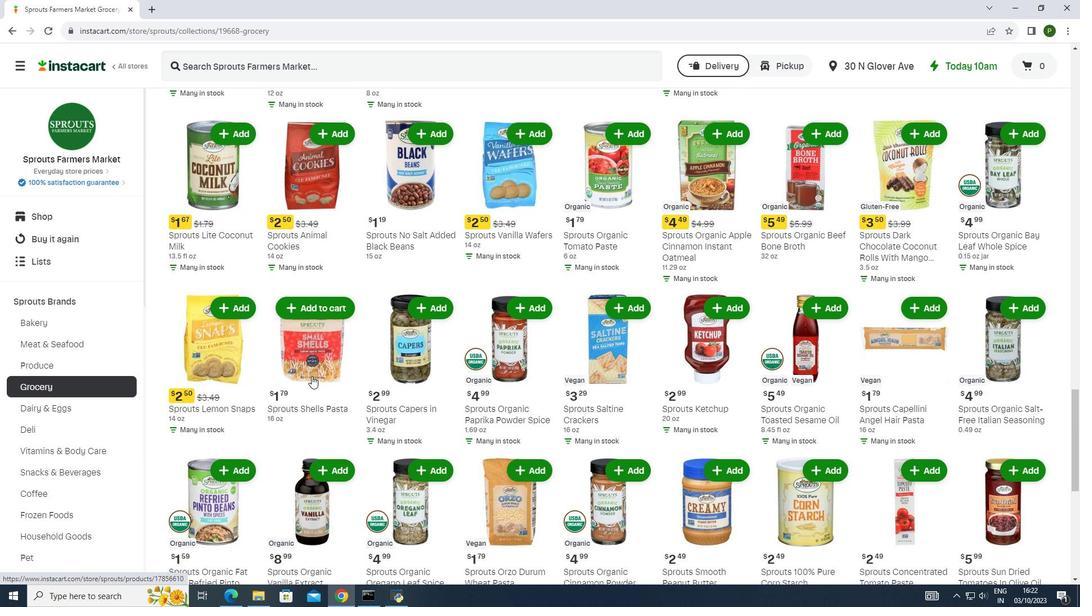
Action: Mouse scrolled (311, 375) with delta (0, 0)
Screenshot: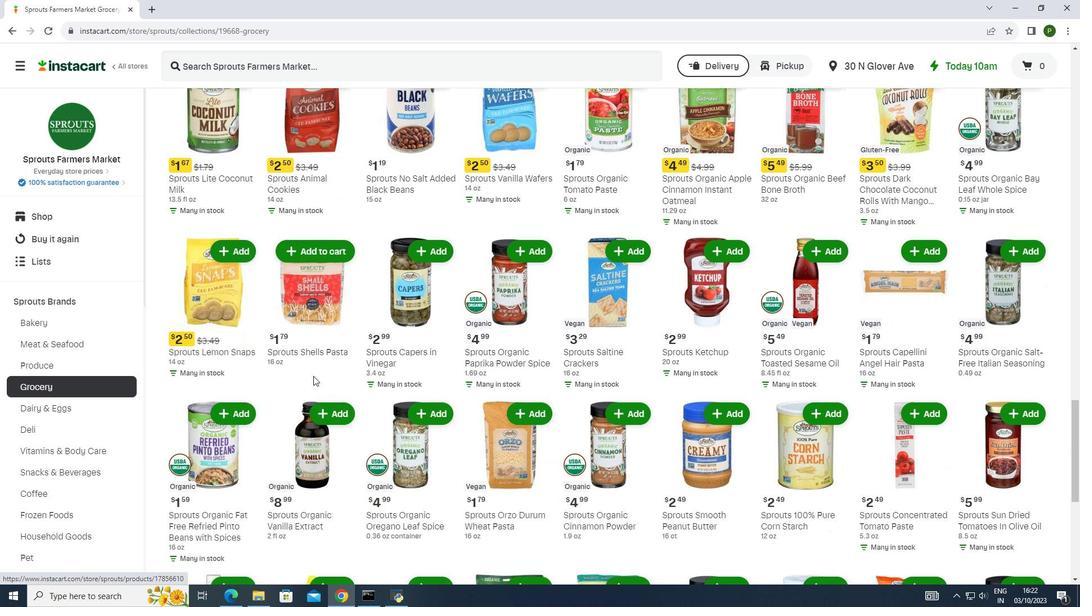 
Action: Mouse moved to (312, 376)
Screenshot: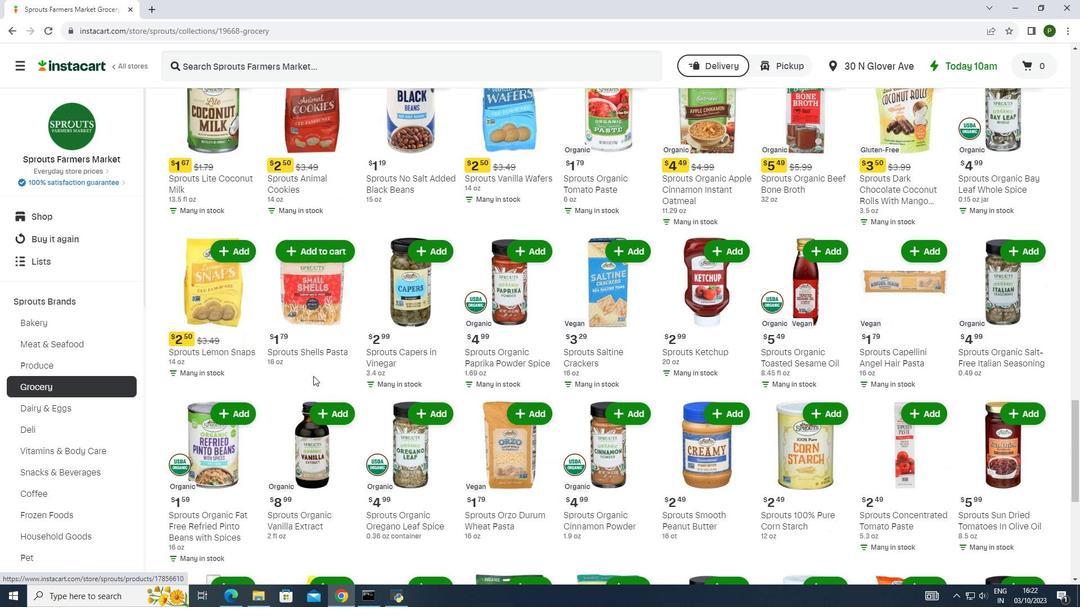
Action: Mouse scrolled (312, 375) with delta (0, 0)
Screenshot: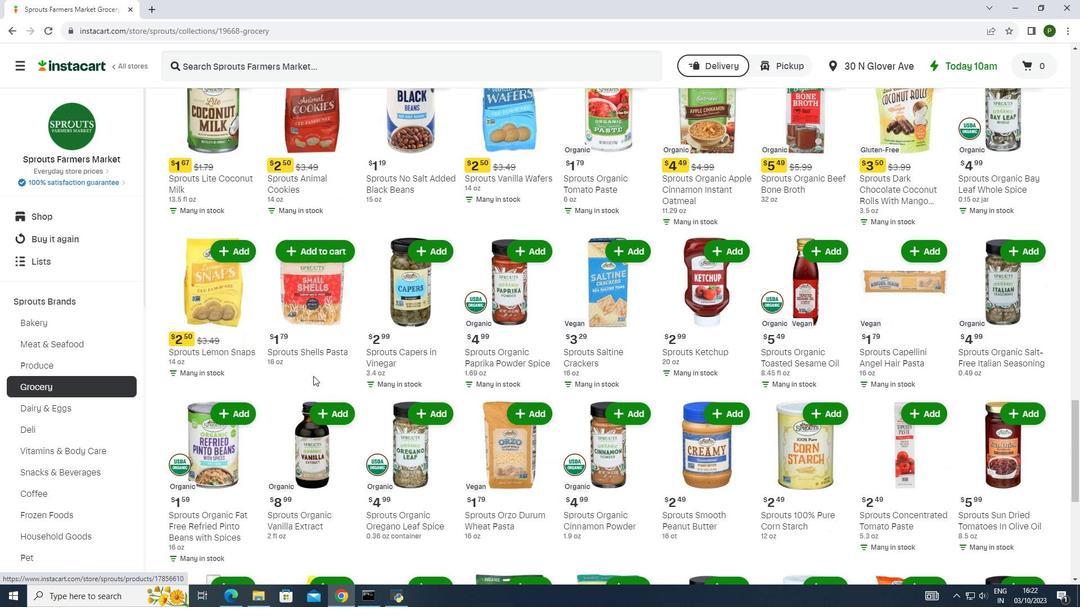 
Action: Mouse moved to (313, 376)
Screenshot: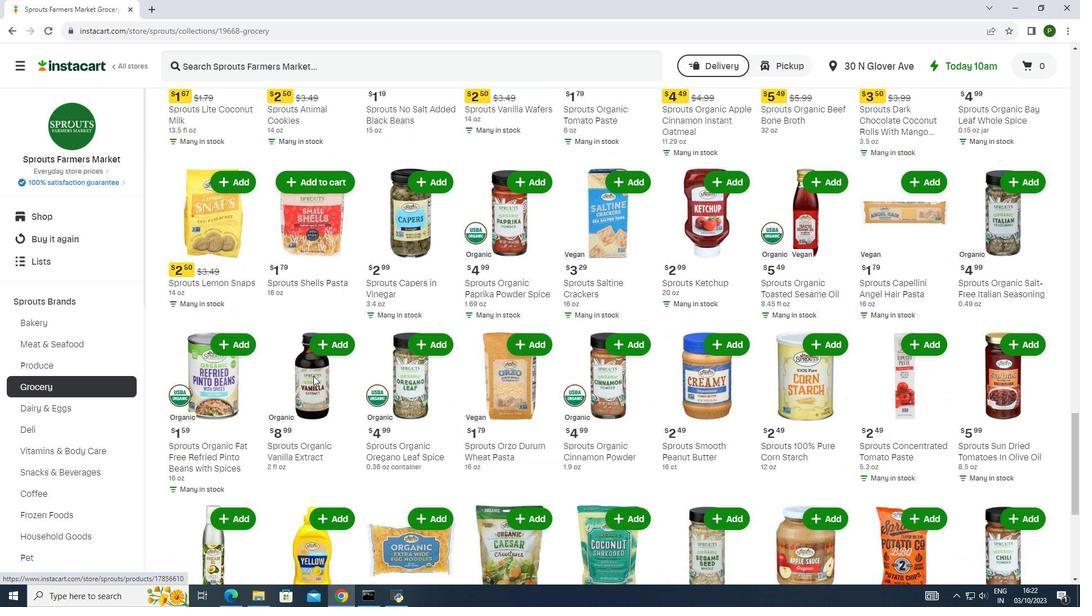 
Action: Mouse scrolled (313, 375) with delta (0, 0)
Screenshot: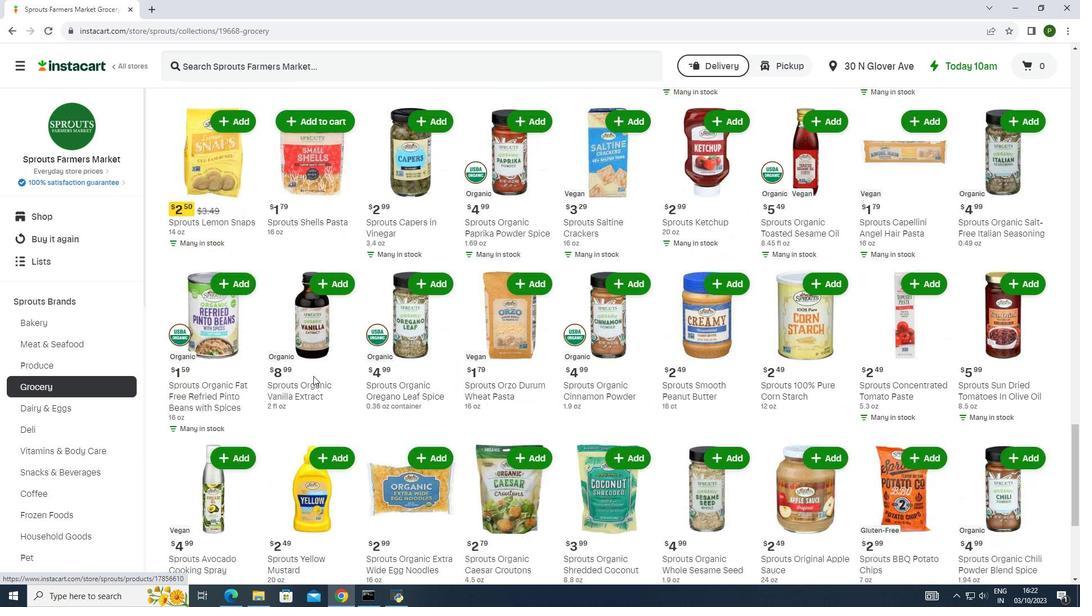 
Action: Mouse scrolled (313, 375) with delta (0, 0)
Screenshot: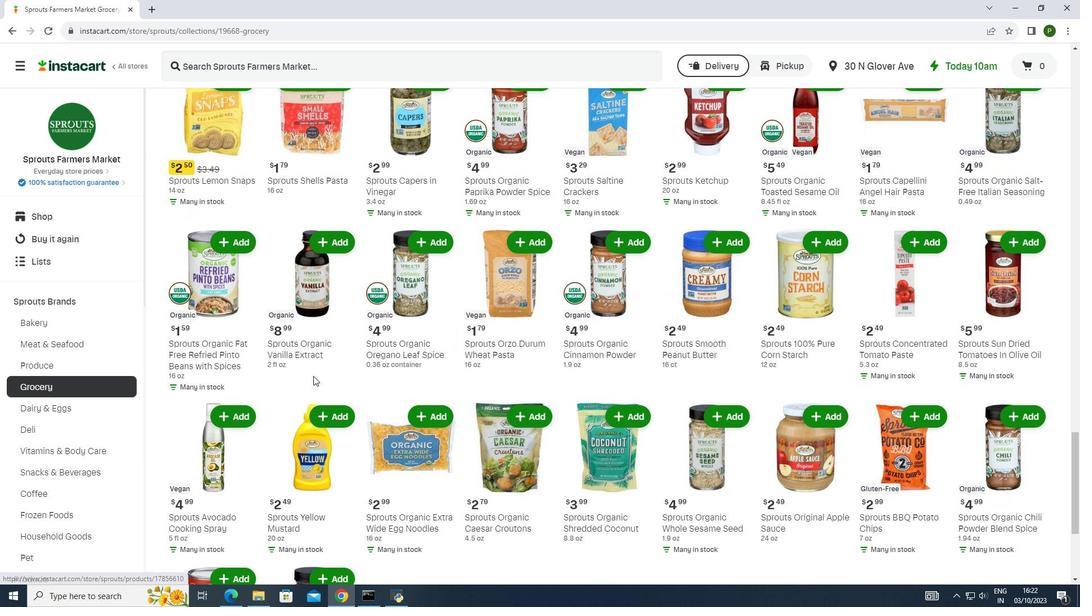 
Action: Mouse moved to (313, 376)
Screenshot: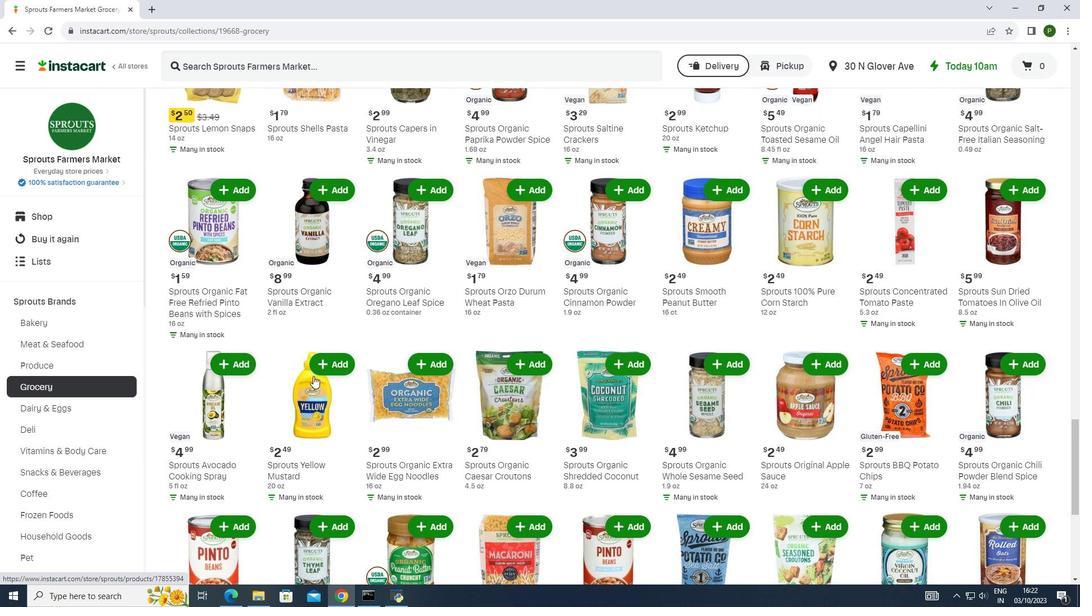 
Action: Mouse scrolled (313, 375) with delta (0, 0)
Screenshot: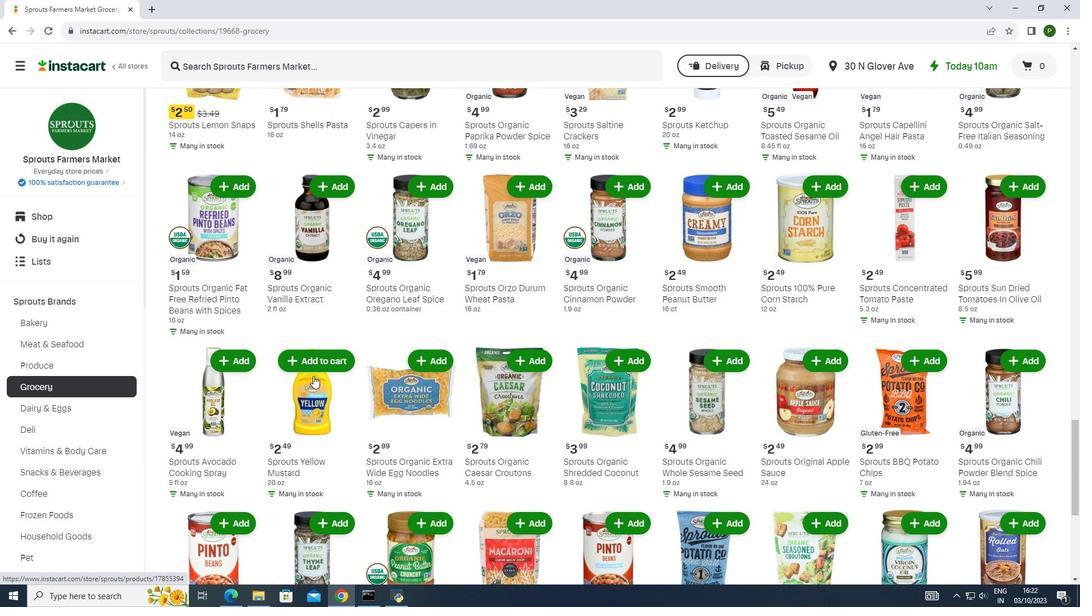 
Action: Mouse scrolled (313, 375) with delta (0, 0)
Screenshot: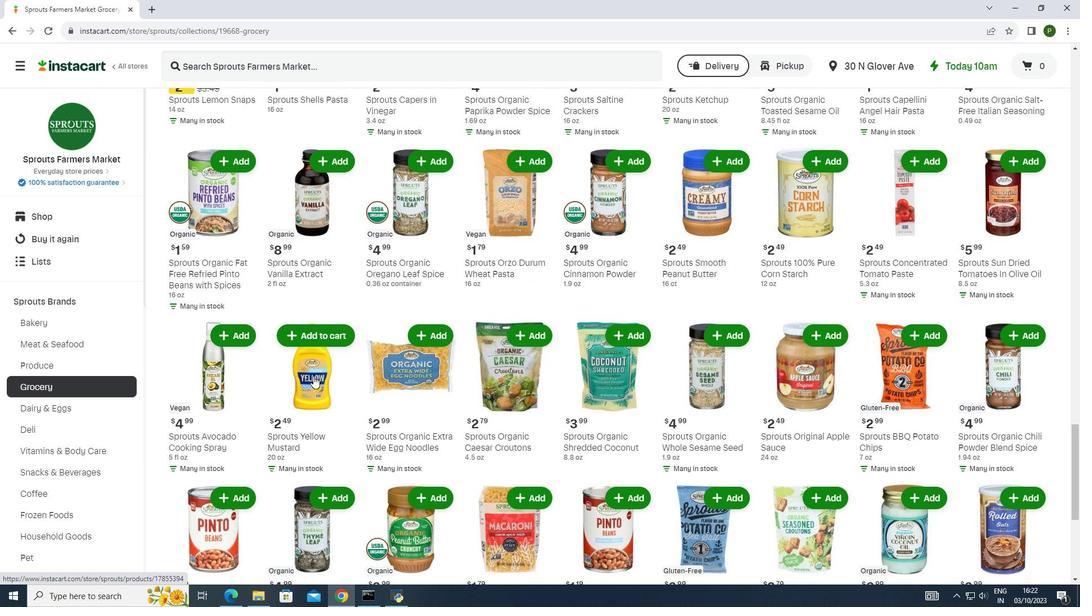 
Action: Mouse scrolled (313, 375) with delta (0, 0)
Screenshot: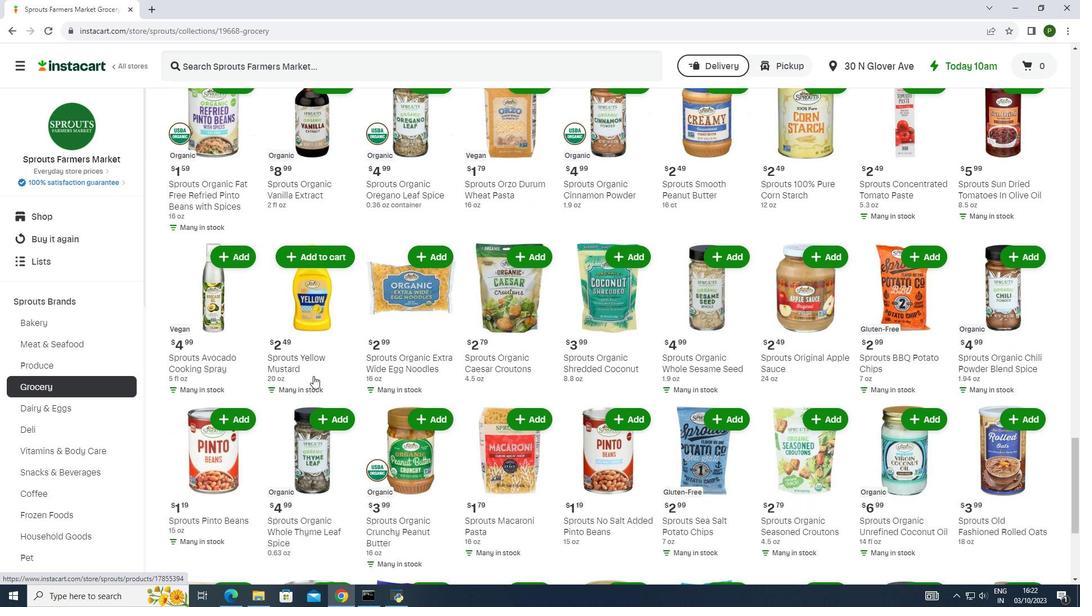 
Action: Mouse scrolled (313, 375) with delta (0, 0)
Screenshot: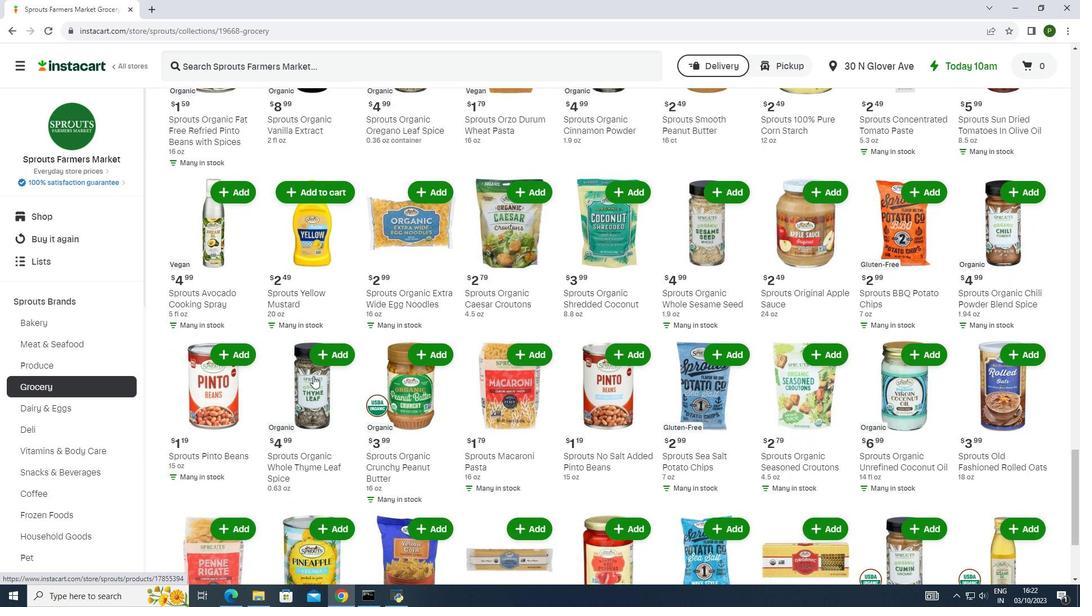 
Action: Mouse scrolled (313, 375) with delta (0, 0)
Screenshot: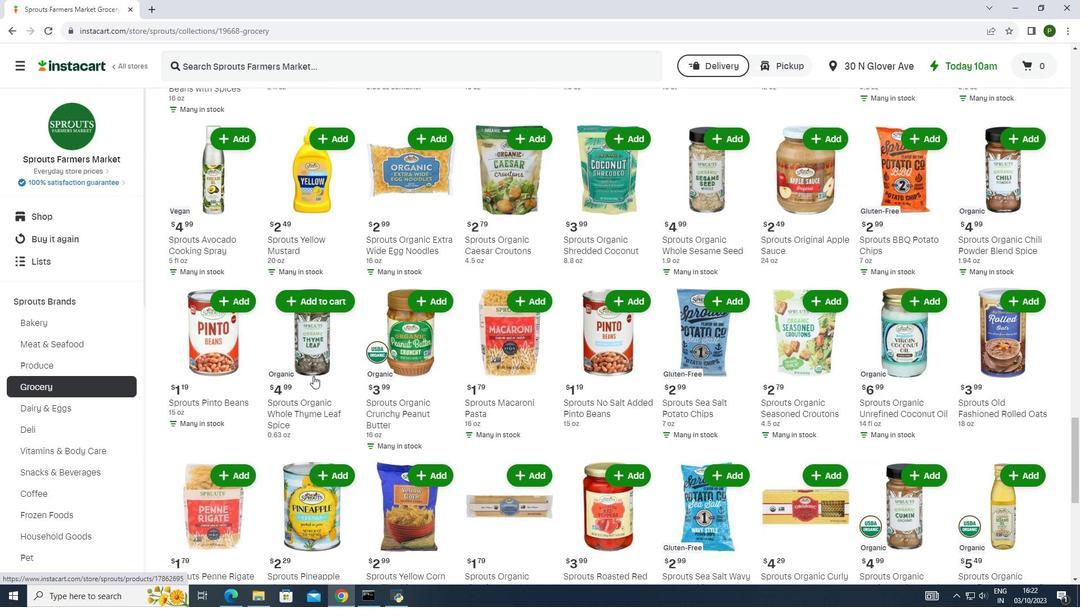 
Action: Mouse scrolled (313, 375) with delta (0, 0)
Screenshot: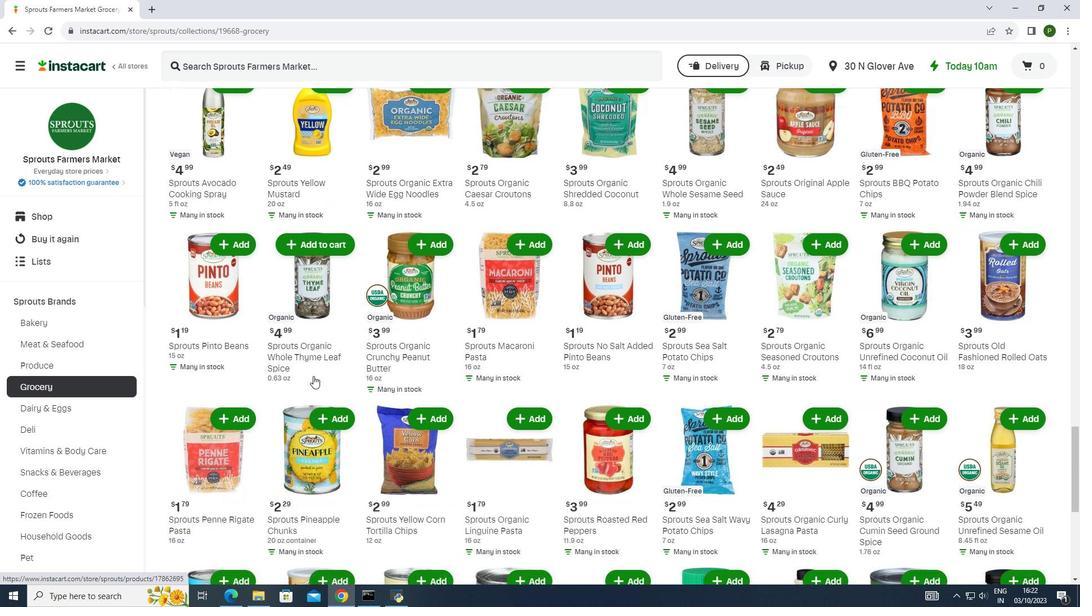 
Action: Mouse scrolled (313, 375) with delta (0, 0)
Screenshot: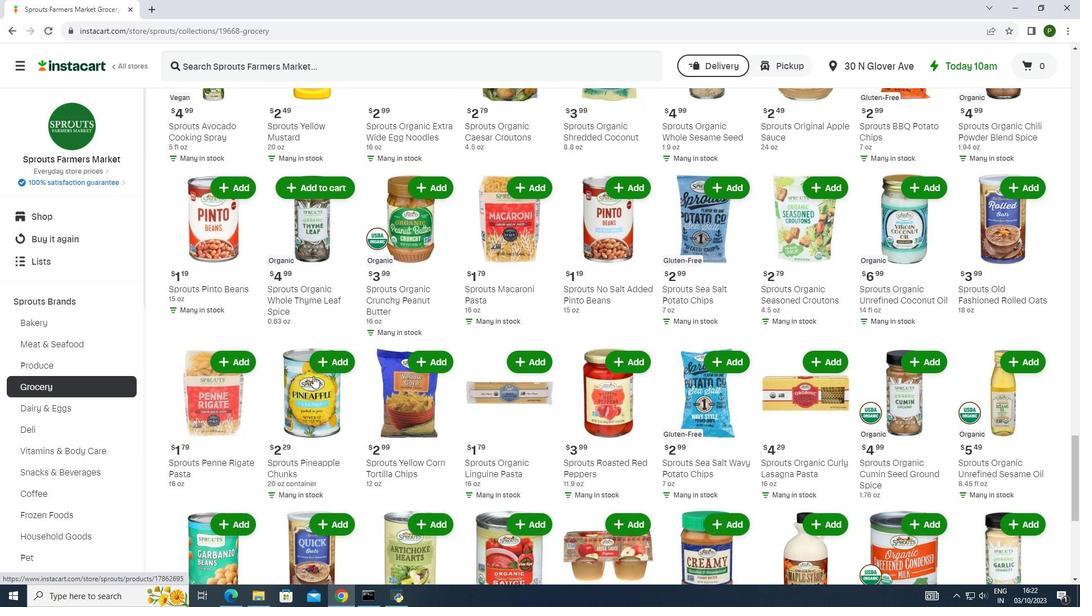 
Action: Mouse moved to (315, 376)
Screenshot: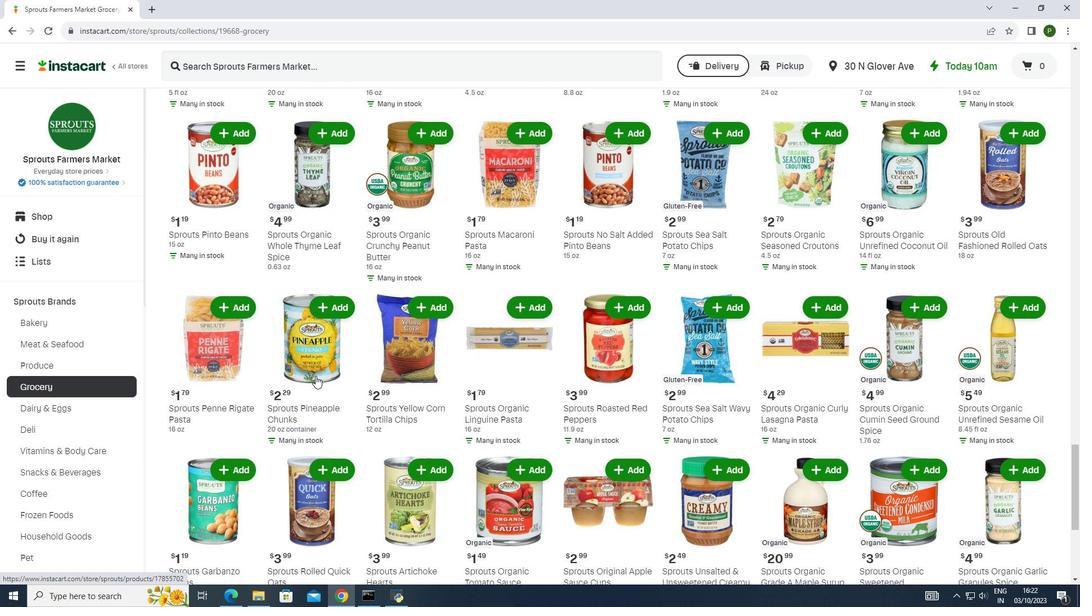 
Action: Mouse scrolled (315, 375) with delta (0, 0)
Screenshot: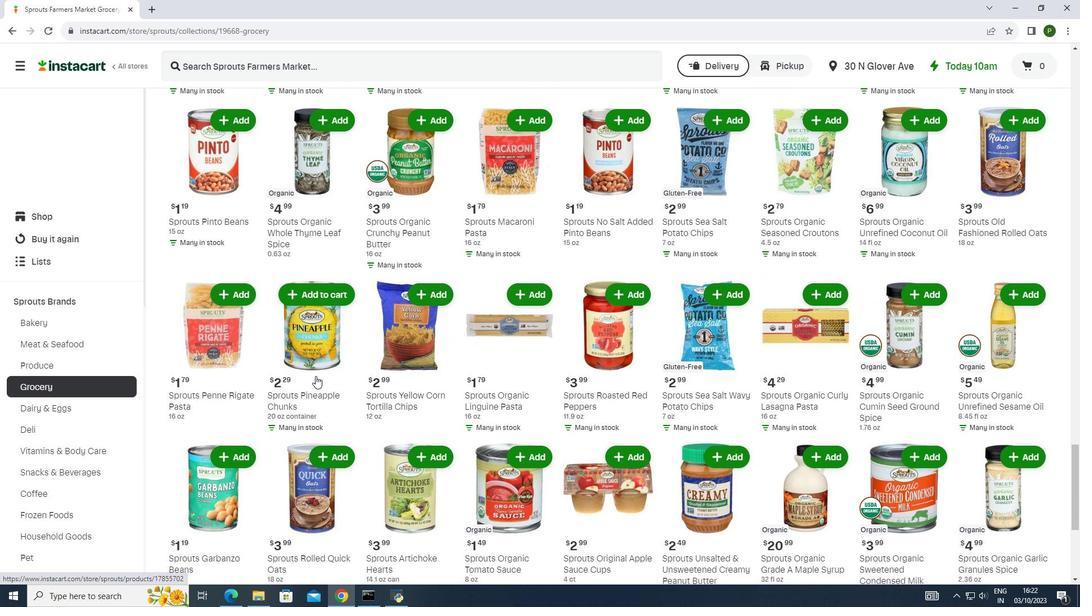 
Action: Mouse scrolled (315, 375) with delta (0, 0)
Screenshot: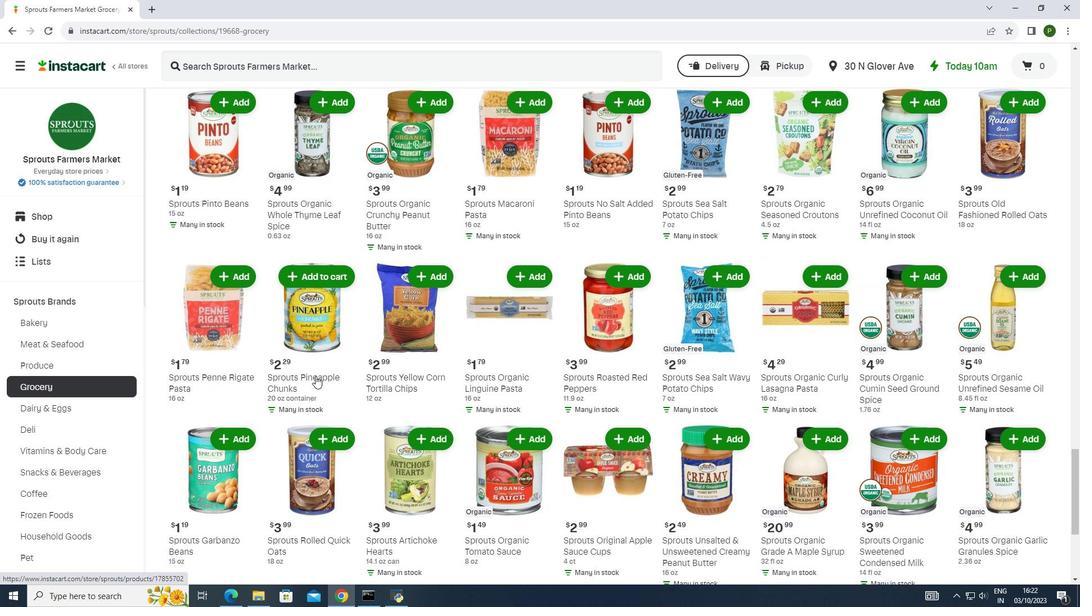 
Action: Mouse scrolled (315, 375) with delta (0, 0)
Screenshot: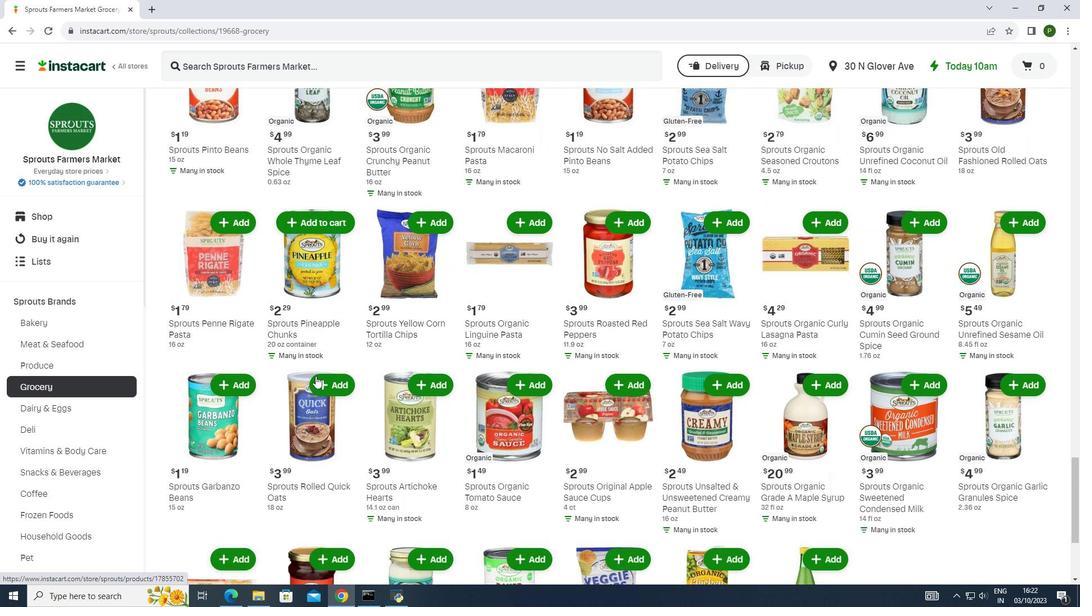 
Action: Mouse scrolled (315, 375) with delta (0, 0)
Screenshot: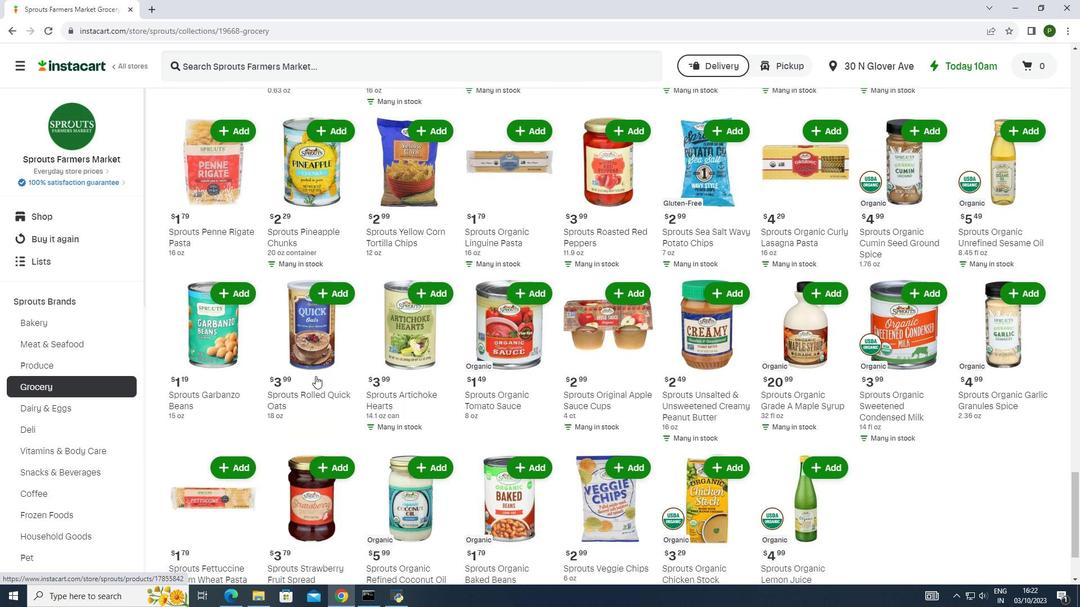 
Action: Mouse scrolled (315, 375) with delta (0, 0)
Screenshot: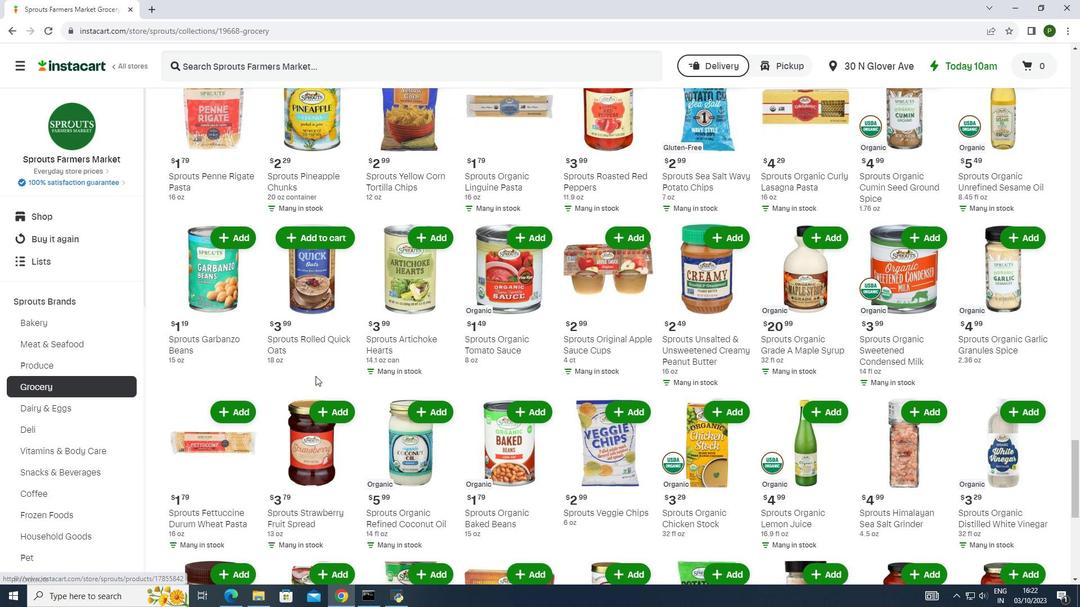 
Action: Mouse scrolled (315, 375) with delta (0, 0)
Screenshot: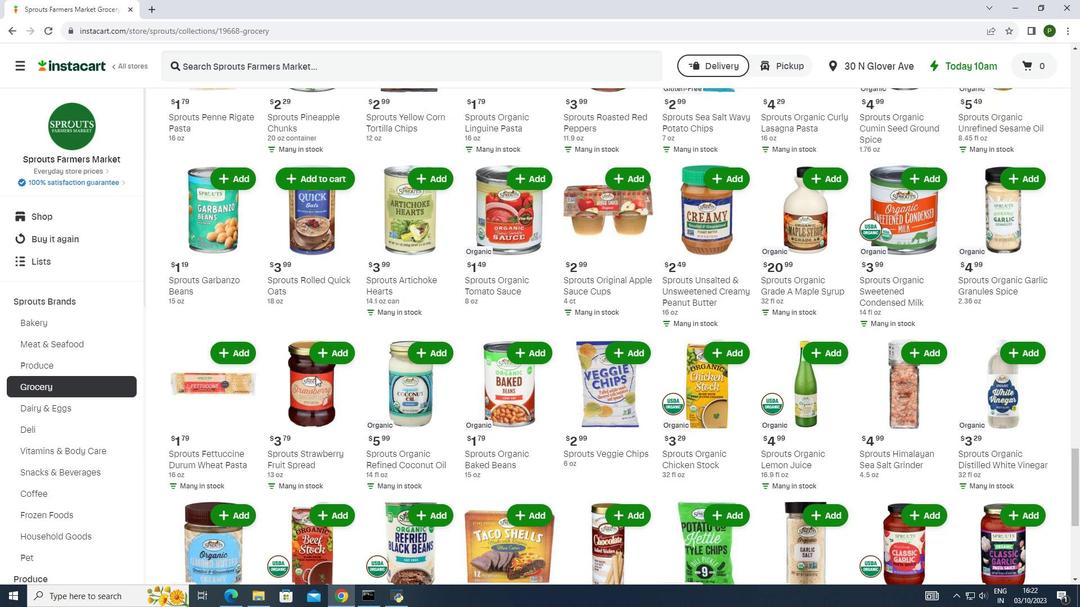 
Action: Mouse scrolled (315, 375) with delta (0, 0)
Screenshot: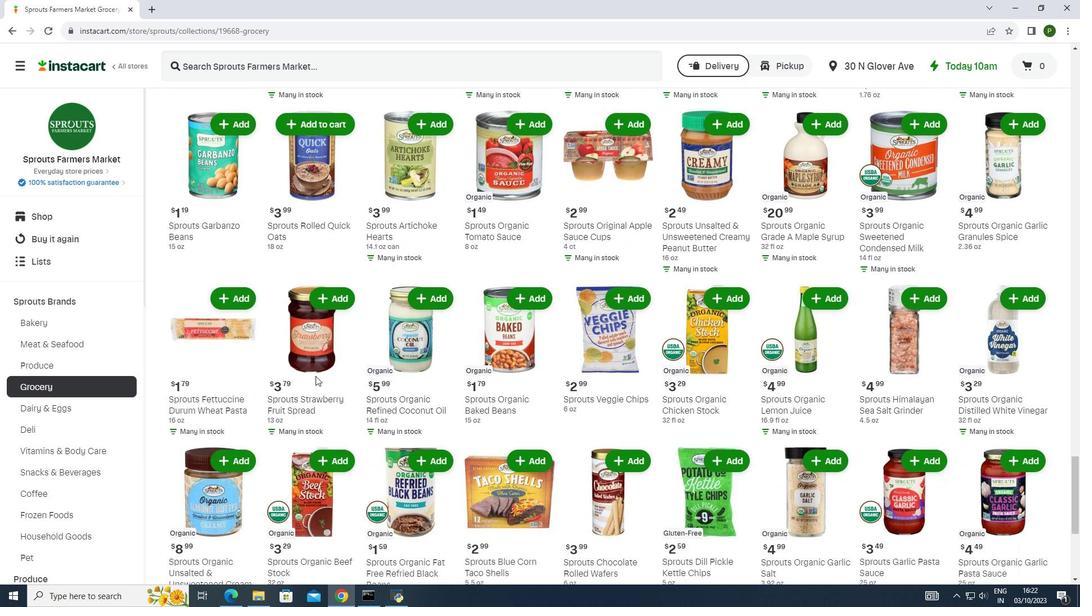 
Action: Mouse scrolled (315, 375) with delta (0, 0)
Screenshot: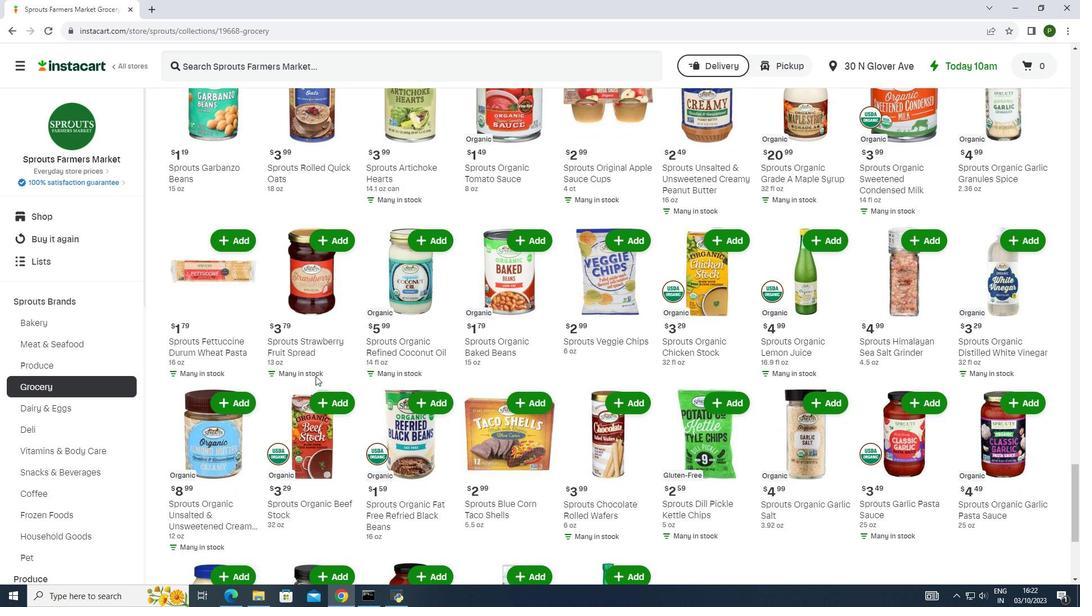 
Action: Mouse scrolled (315, 375) with delta (0, 0)
Screenshot: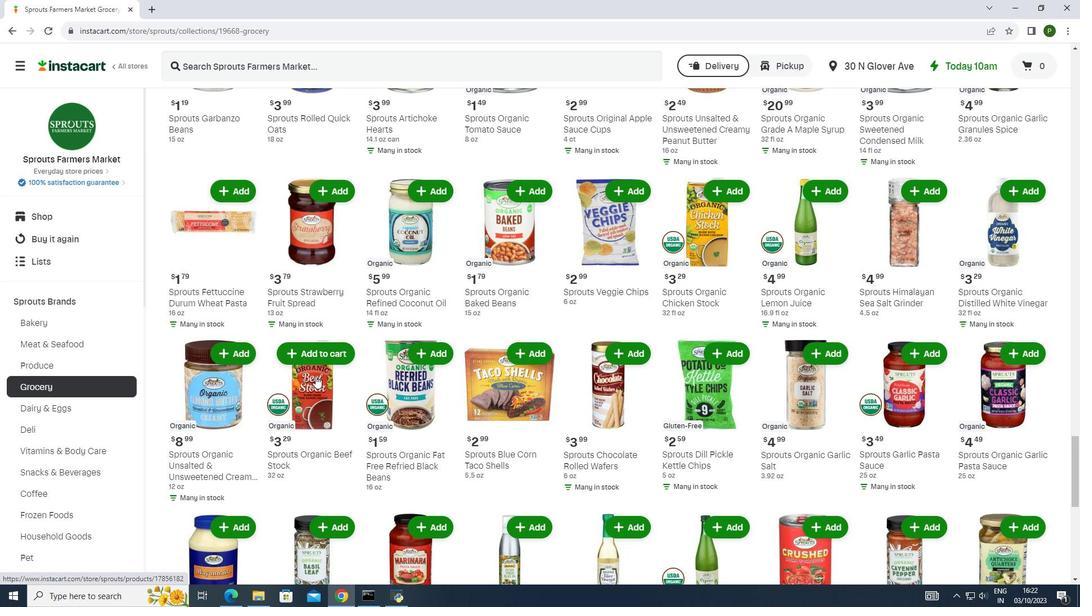 
Action: Mouse scrolled (315, 375) with delta (0, 0)
Screenshot: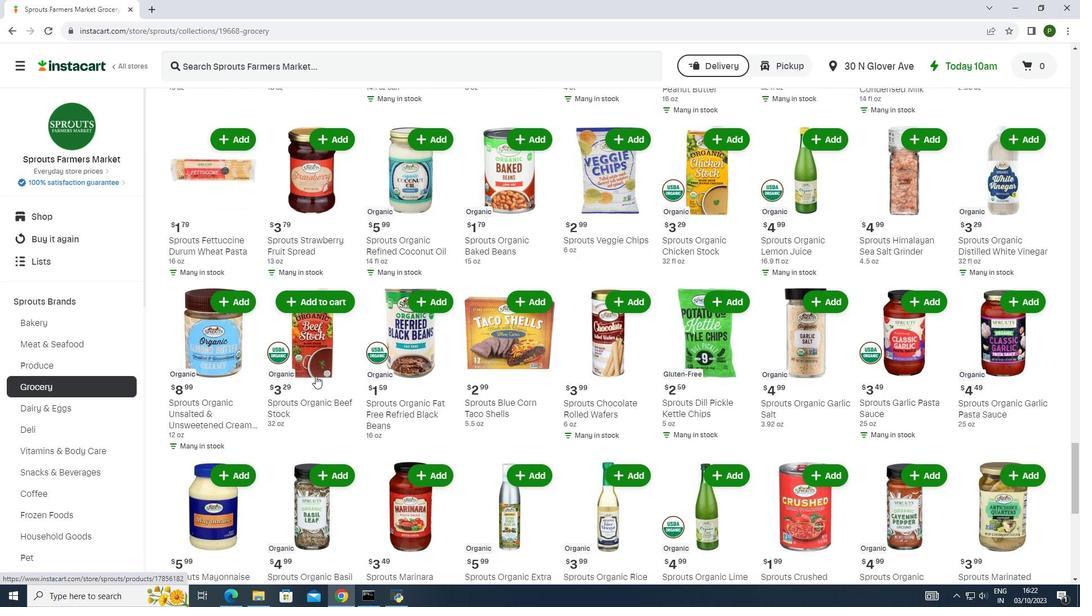 
Action: Mouse scrolled (315, 375) with delta (0, 0)
Screenshot: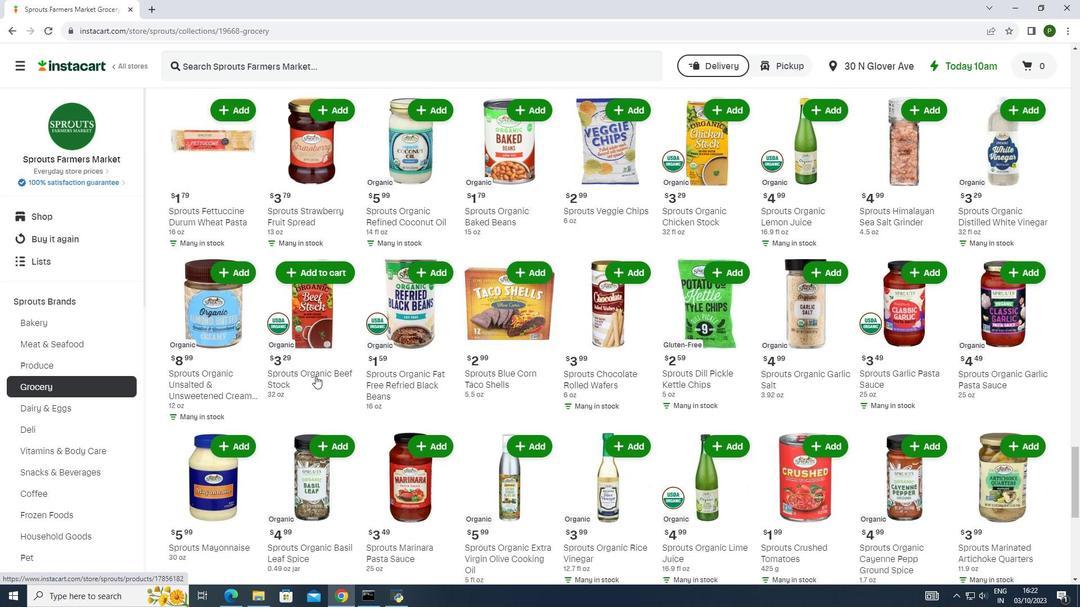 
Action: Mouse scrolled (315, 375) with delta (0, 0)
Screenshot: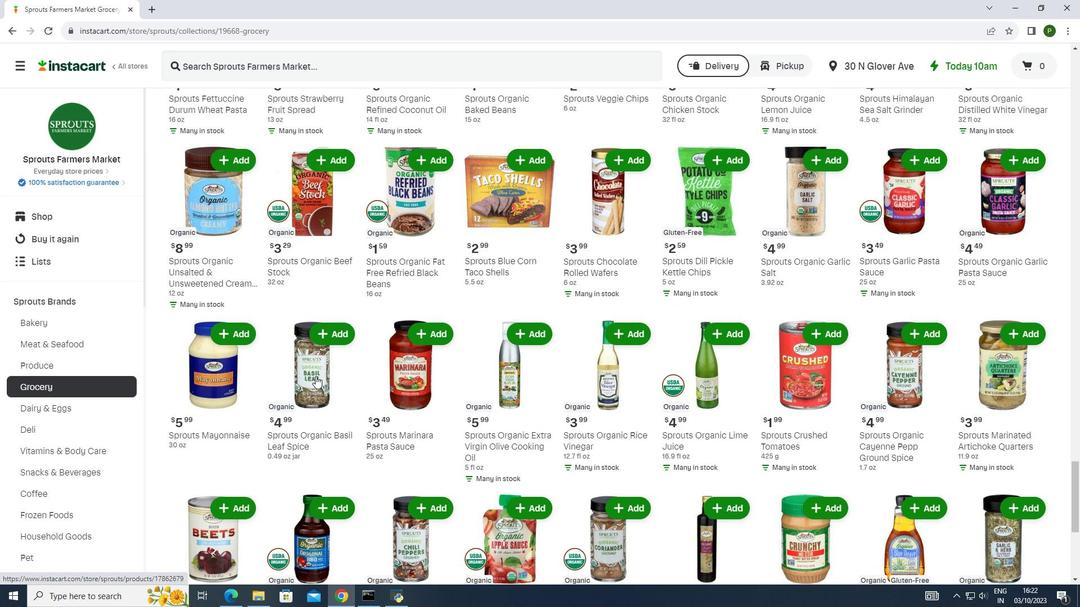 
Action: Mouse scrolled (315, 375) with delta (0, 0)
Screenshot: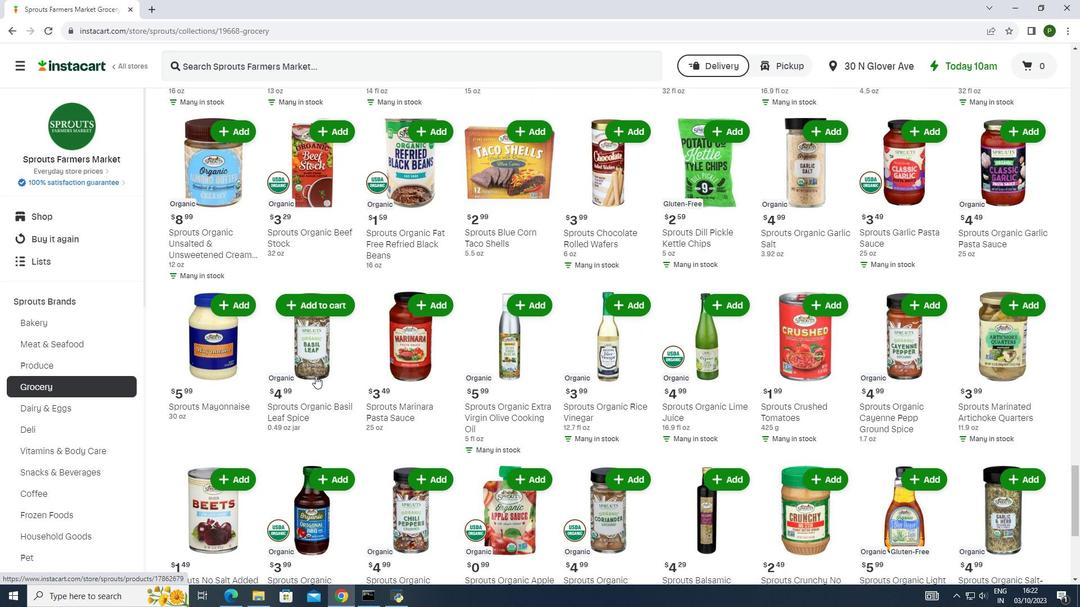 
Action: Mouse scrolled (315, 375) with delta (0, 0)
Screenshot: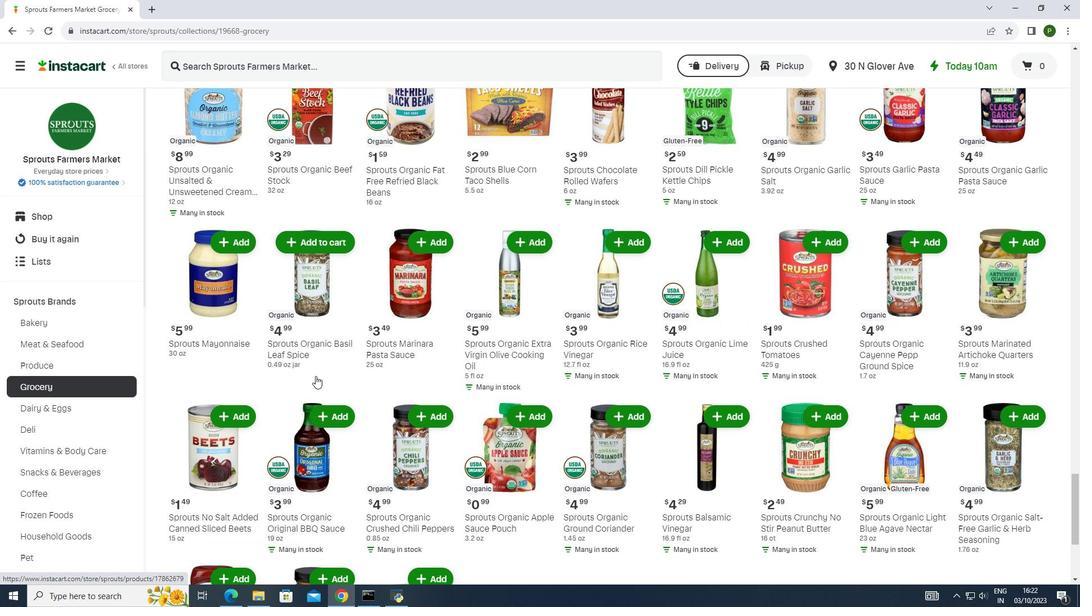 
Action: Mouse scrolled (315, 375) with delta (0, 0)
Screenshot: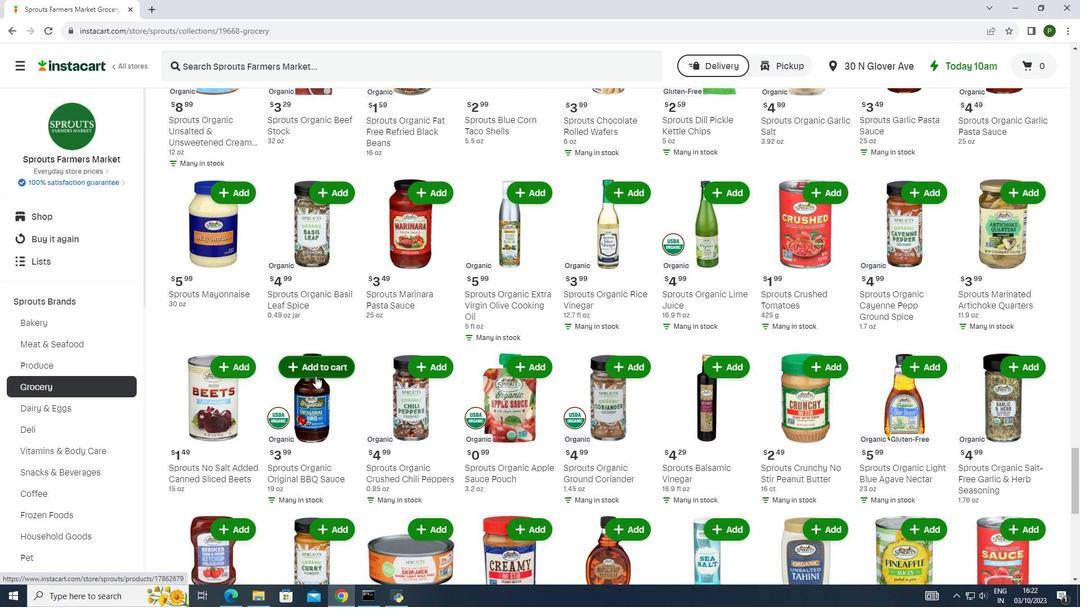 
Action: Mouse scrolled (315, 375) with delta (0, 0)
Screenshot: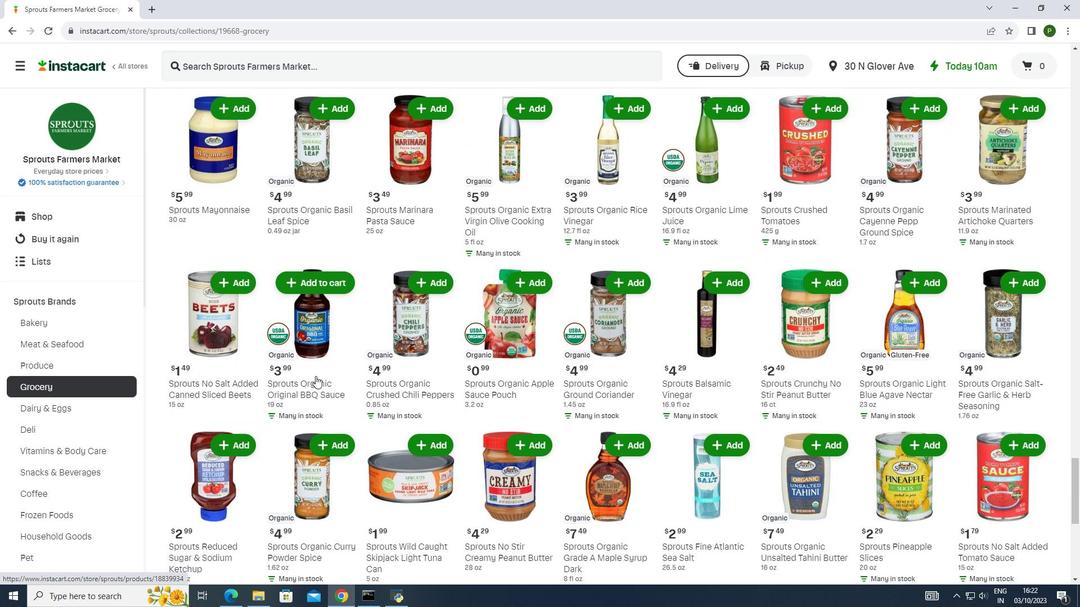 
Action: Mouse scrolled (315, 375) with delta (0, 0)
Screenshot: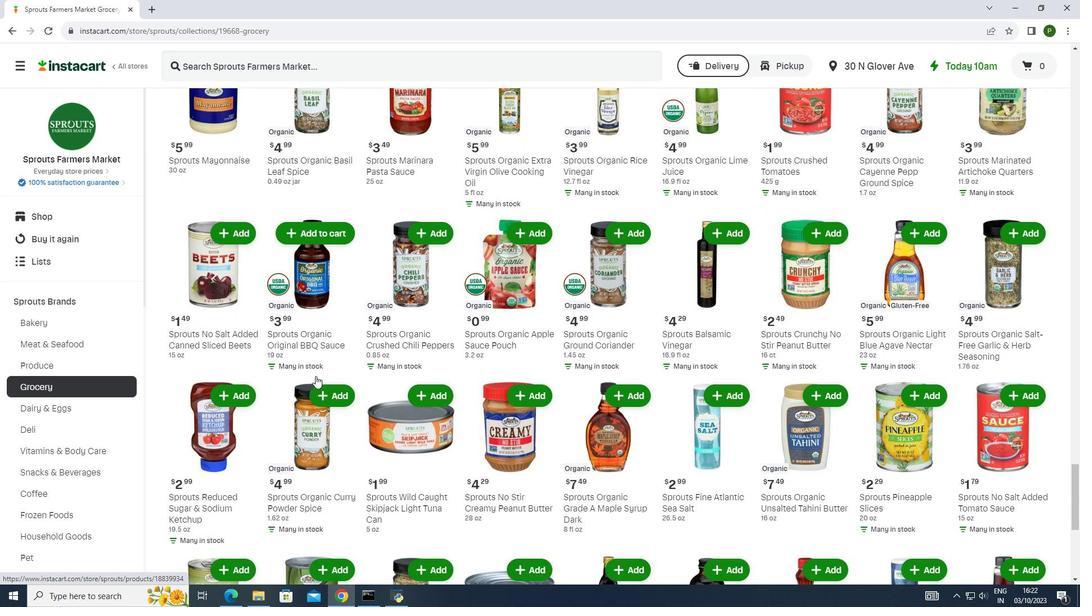 
Action: Mouse scrolled (315, 375) with delta (0, 0)
Screenshot: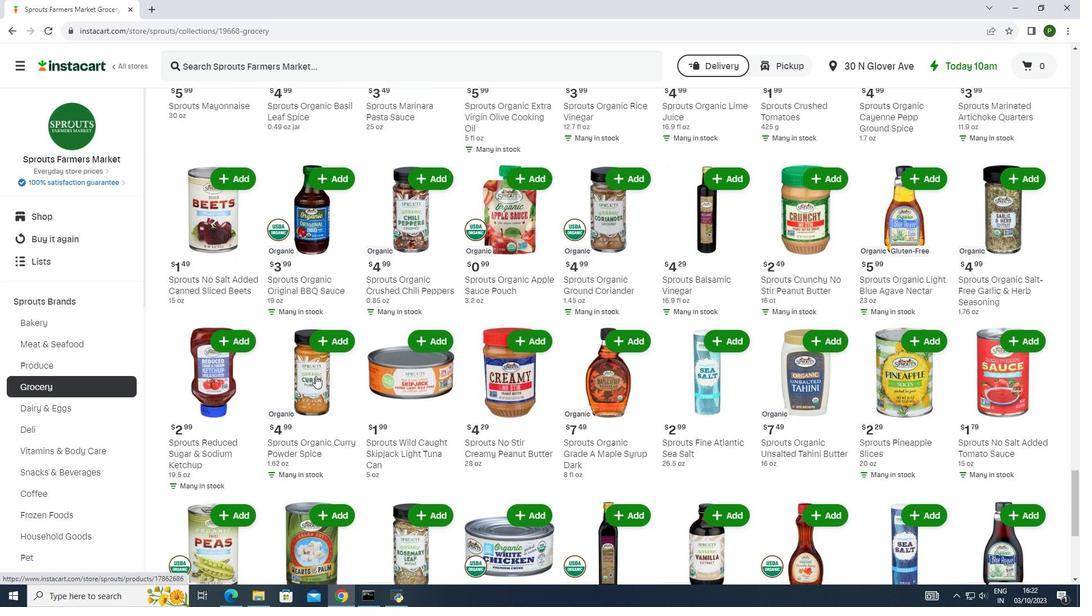 
Action: Mouse scrolled (315, 375) with delta (0, 0)
Screenshot: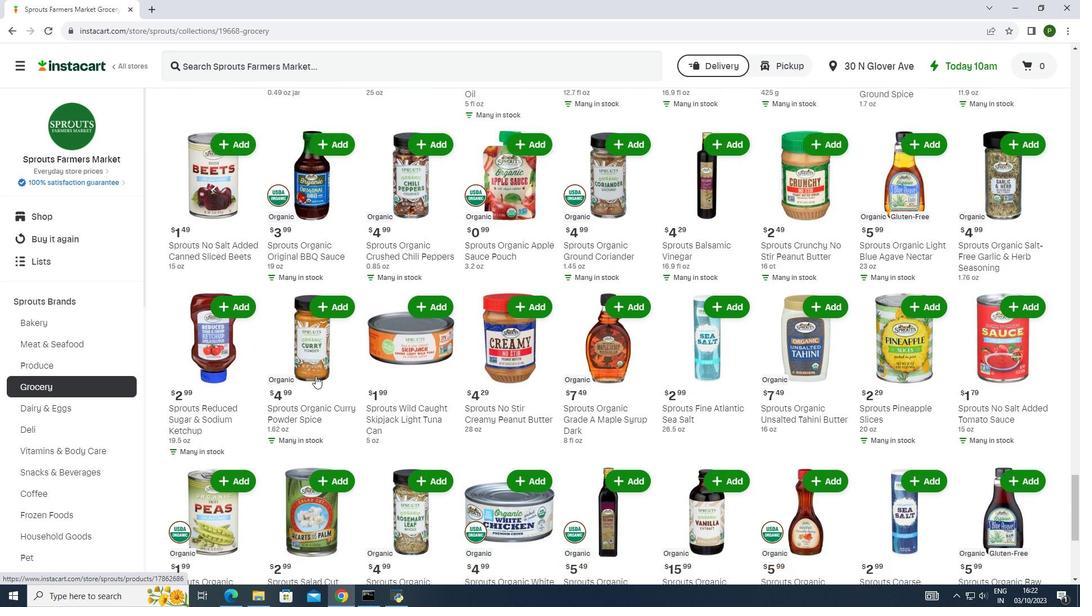 
Action: Mouse scrolled (315, 375) with delta (0, 0)
Screenshot: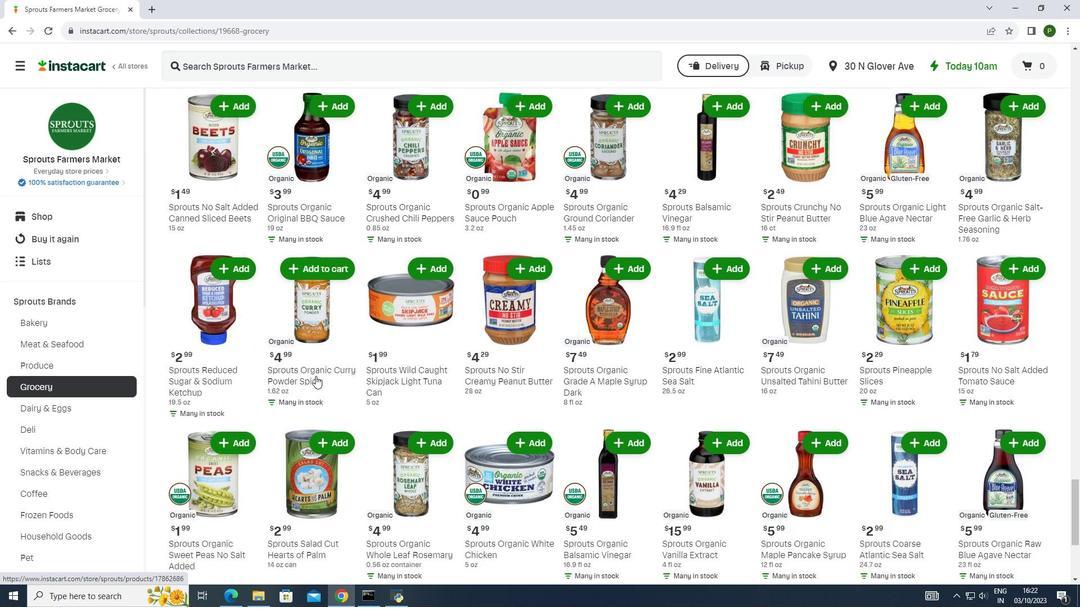 
Action: Mouse scrolled (315, 375) with delta (0, 0)
Screenshot: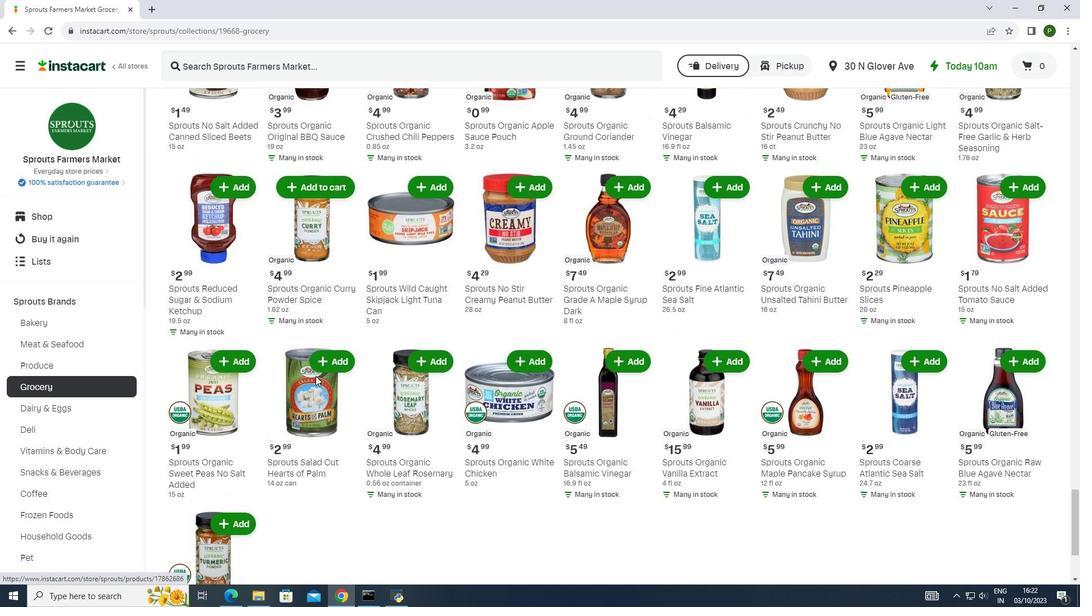 
Action: Mouse scrolled (315, 375) with delta (0, 0)
Screenshot: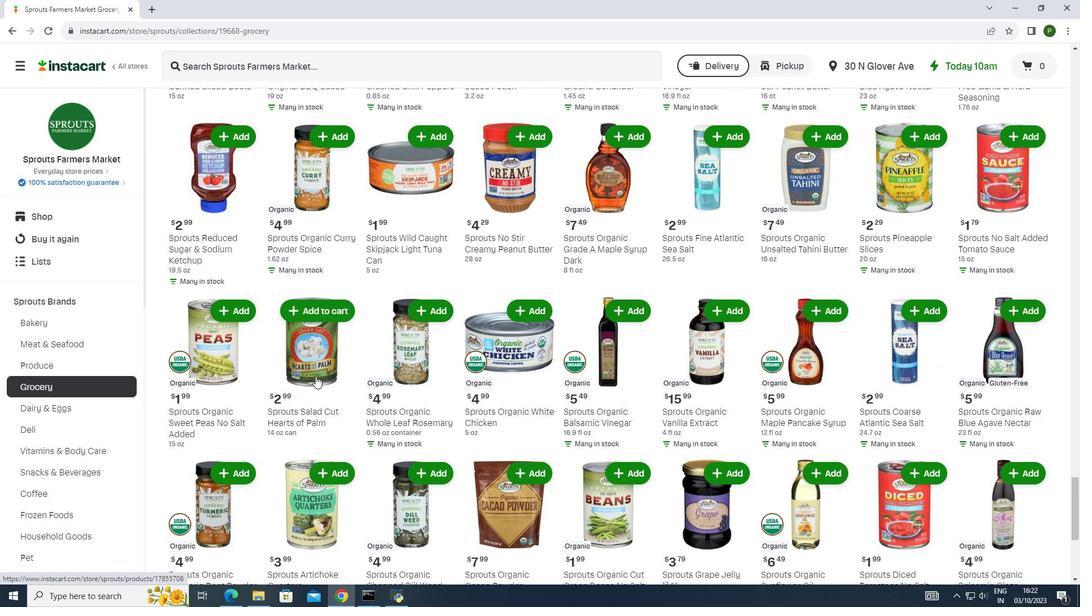 
Action: Mouse scrolled (315, 375) with delta (0, 0)
Screenshot: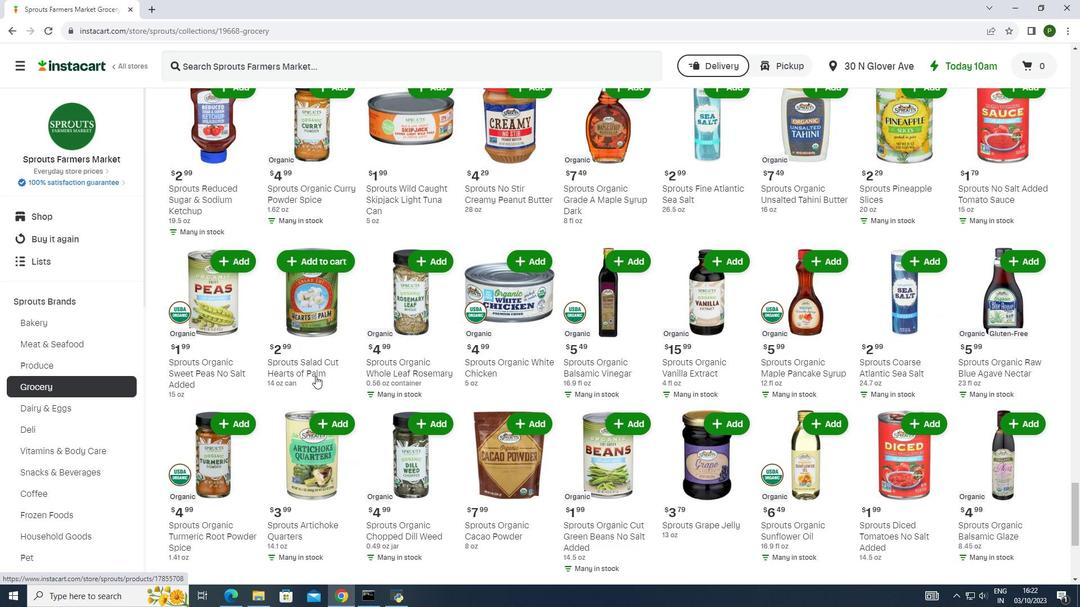 
Action: Mouse scrolled (315, 375) with delta (0, 0)
Screenshot: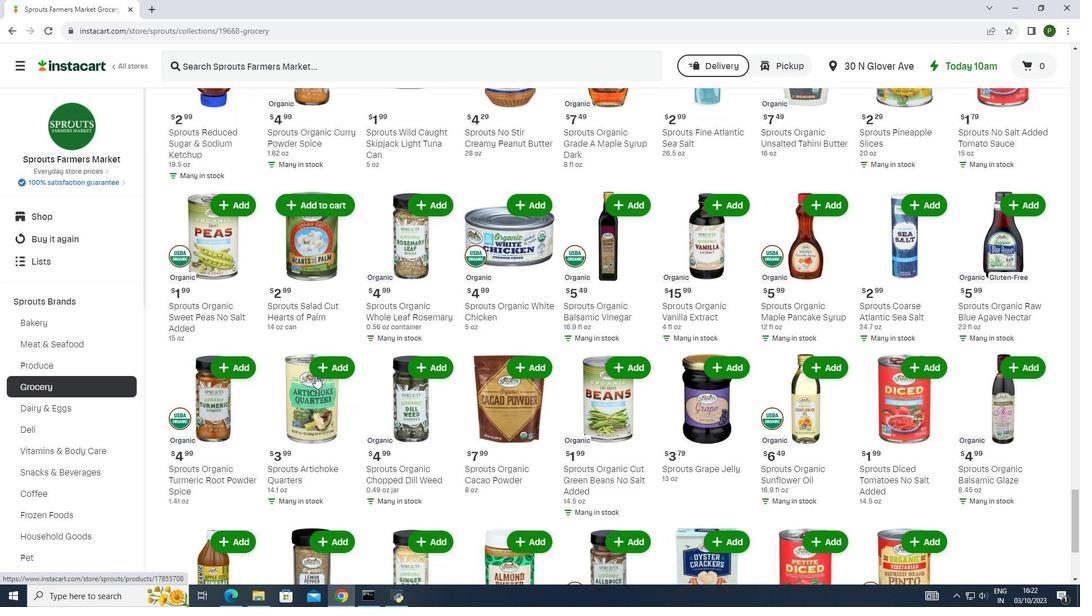 
Action: Mouse scrolled (315, 375) with delta (0, 0)
Screenshot: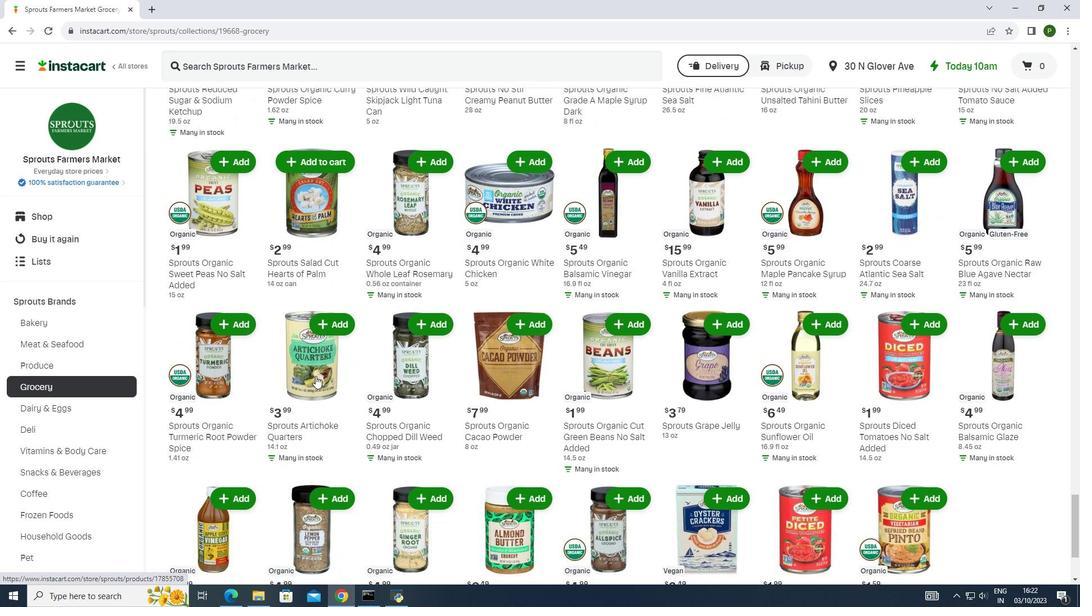 
Action: Mouse scrolled (315, 375) with delta (0, 0)
Screenshot: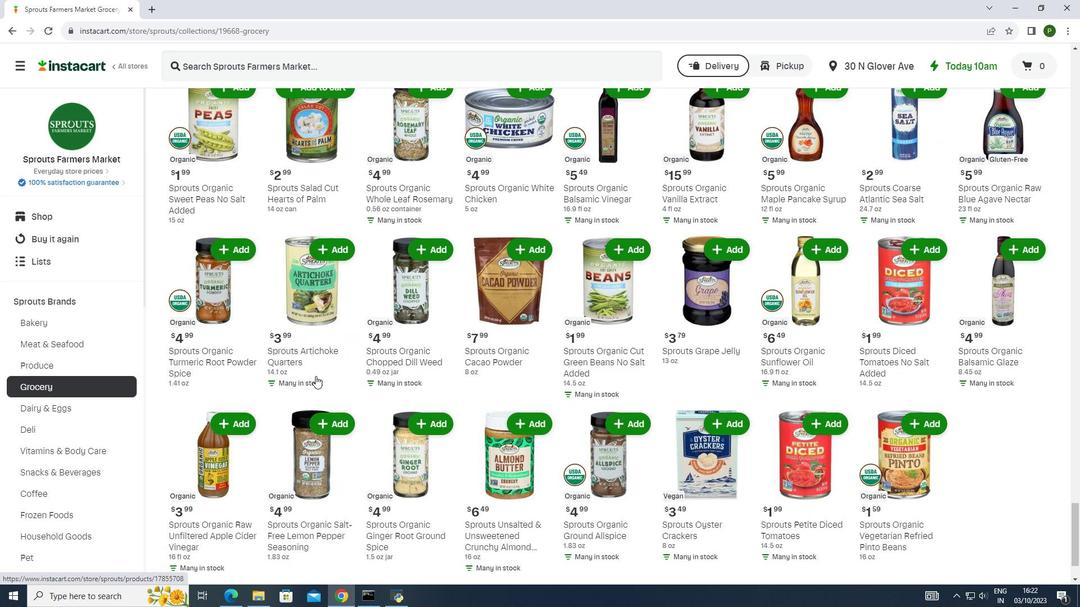 
Action: Mouse scrolled (315, 375) with delta (0, 0)
Screenshot: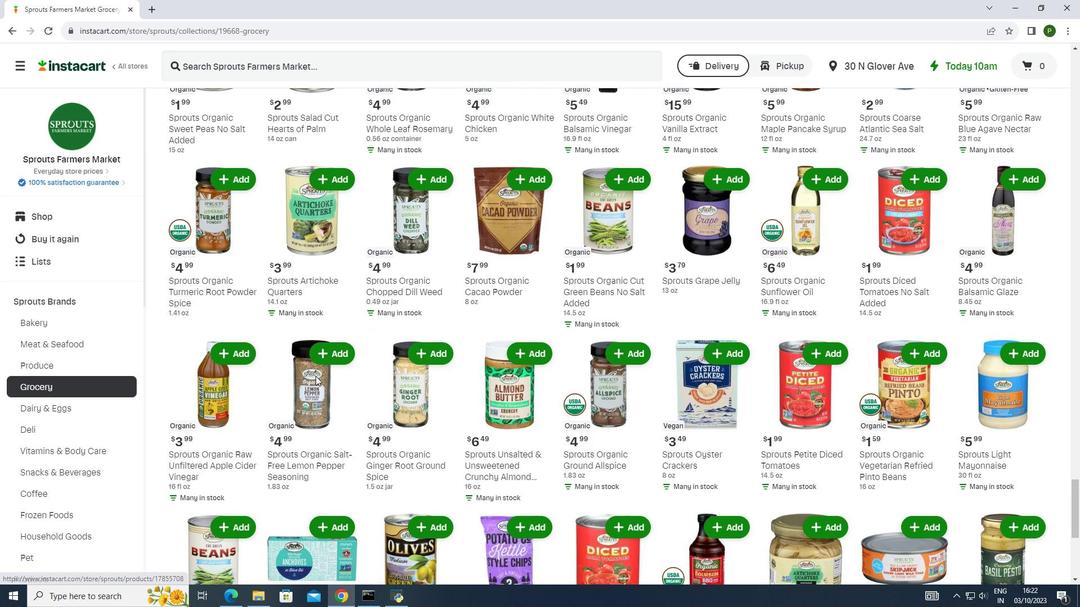 
Action: Mouse scrolled (315, 375) with delta (0, 0)
Screenshot: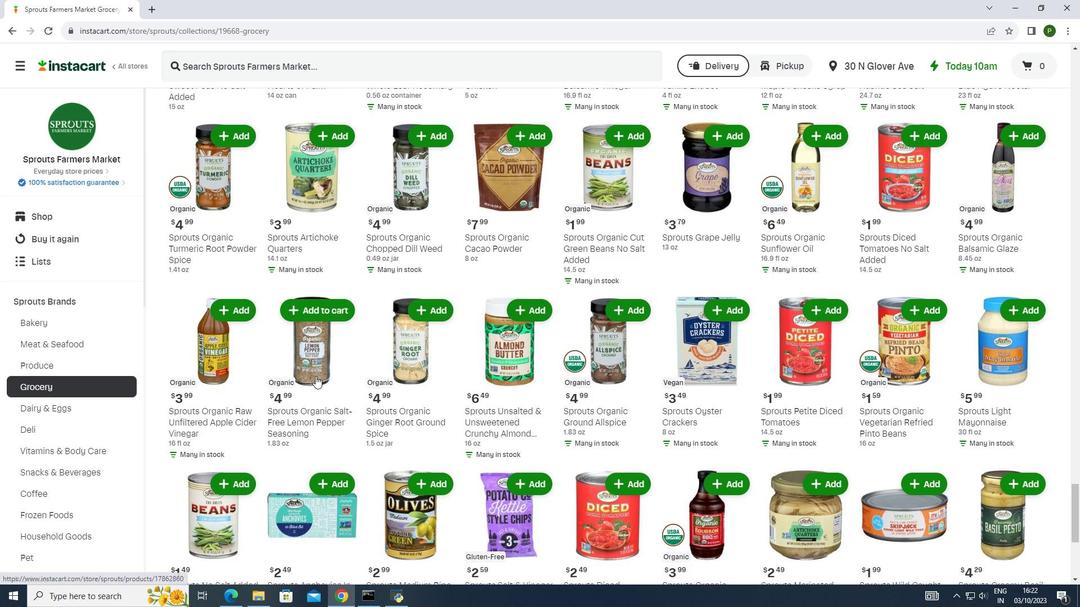 
Action: Mouse scrolled (315, 375) with delta (0, 0)
Screenshot: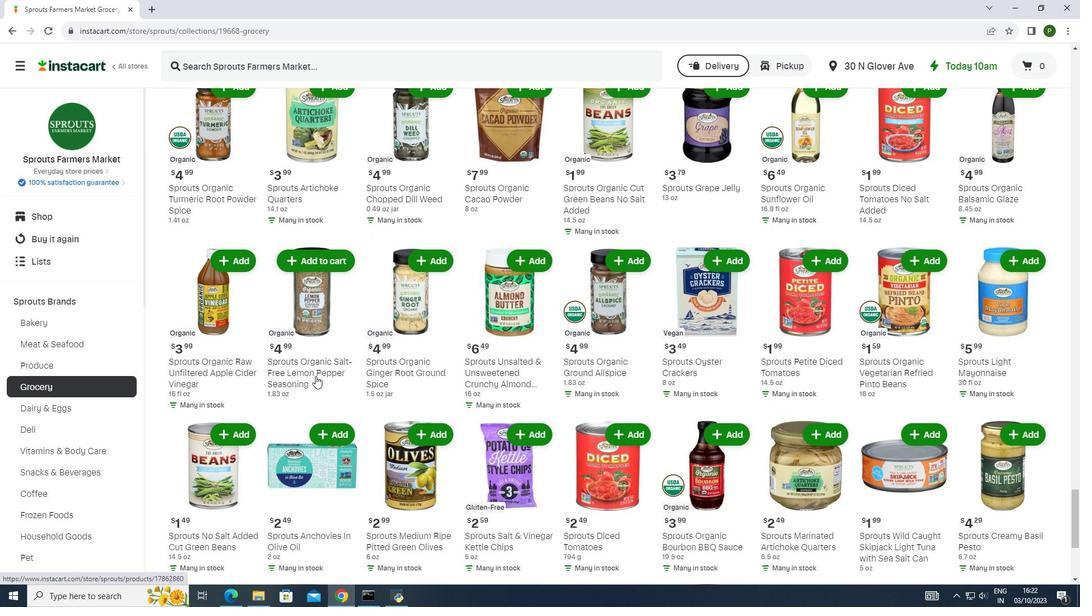 
Action: Mouse scrolled (315, 375) with delta (0, 0)
Screenshot: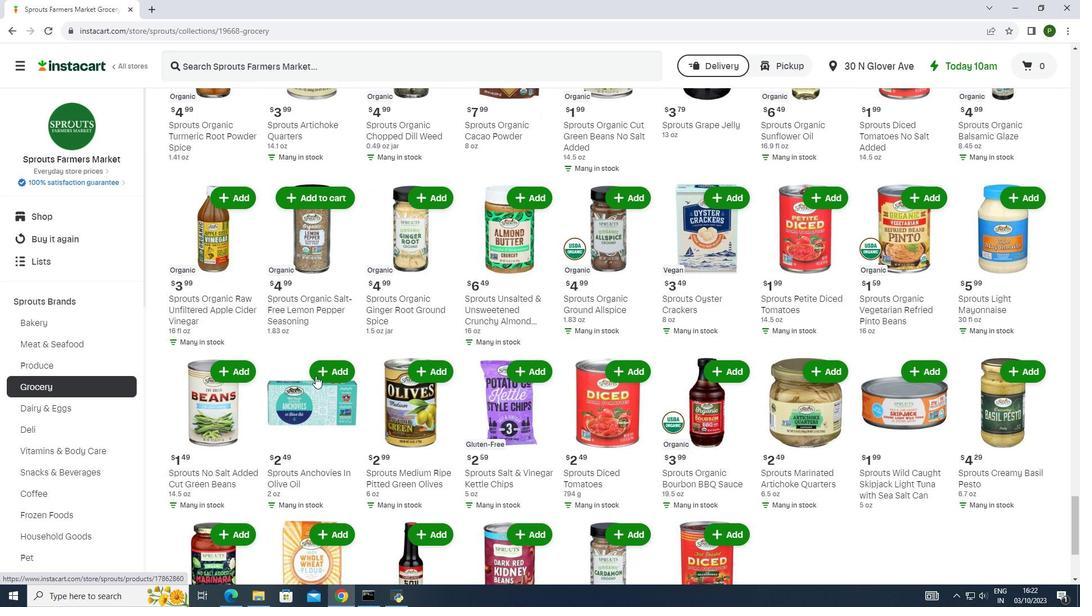 
Action: Mouse moved to (1001, 141)
Screenshot: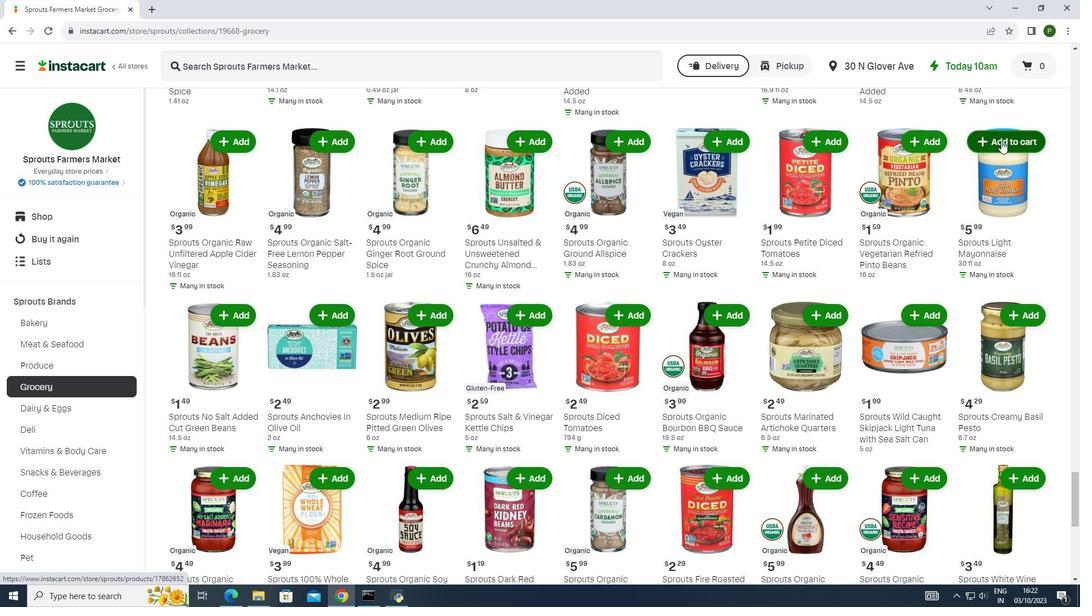 
Action: Mouse pressed left at (1001, 141)
Screenshot: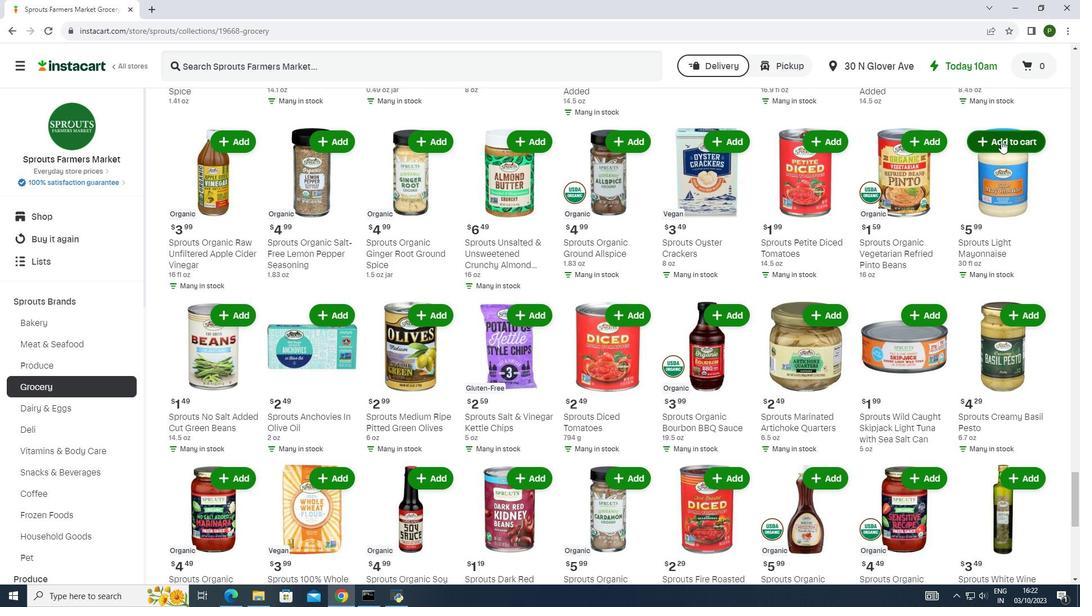 
